 Task: Add the task  Create a new web application for tracking employee time and attendance to the section Agile Aviators in the project AgileCircle and add a Due Date to the respective task as 2024/02/09
Action: Mouse moved to (87, 383)
Screenshot: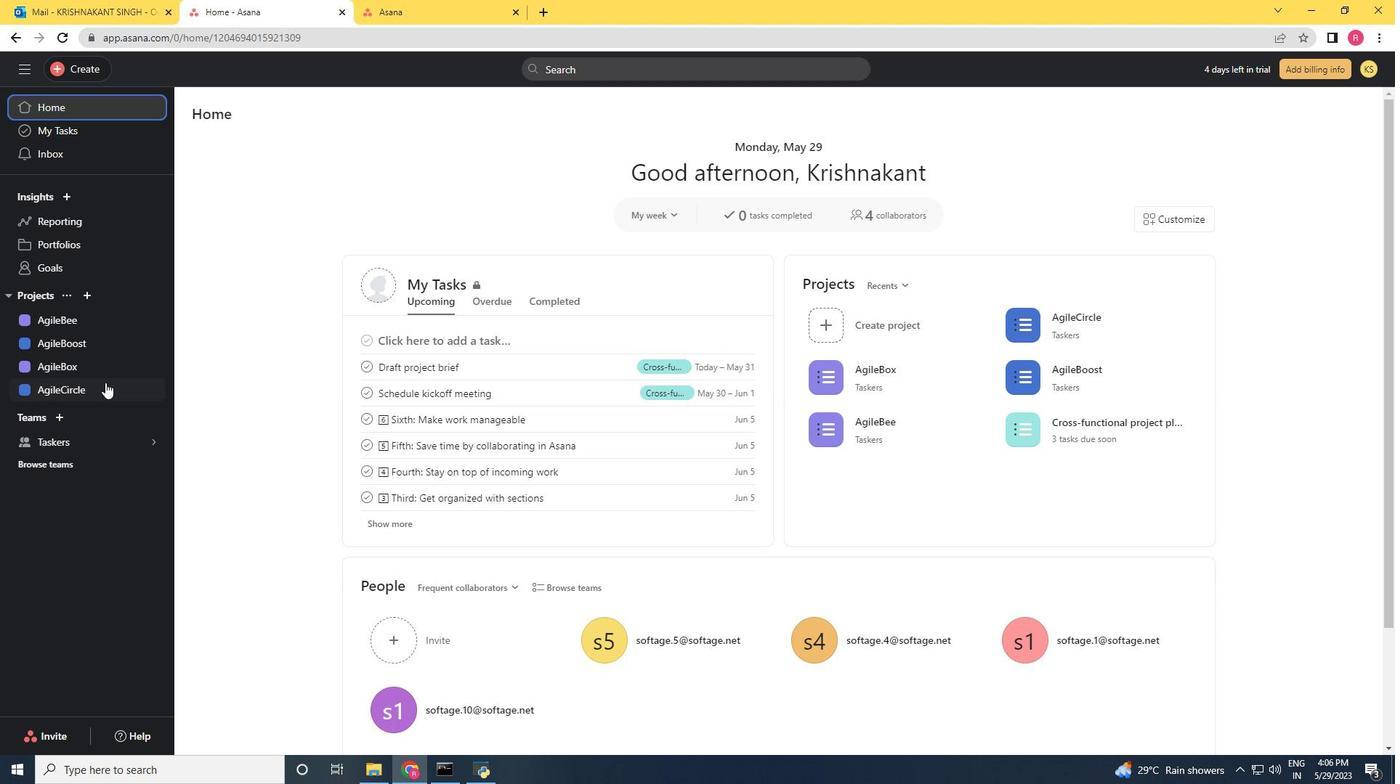 
Action: Mouse pressed left at (87, 383)
Screenshot: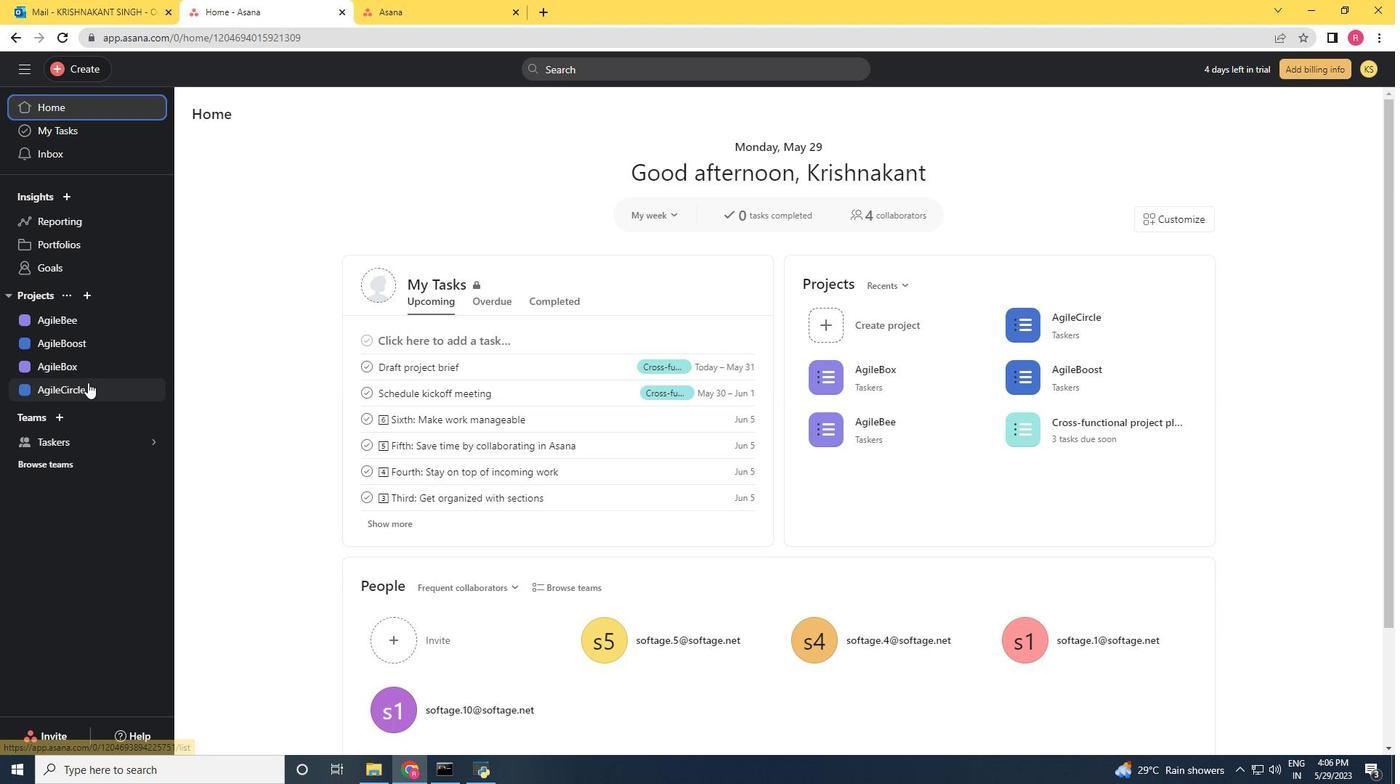 
Action: Mouse moved to (656, 550)
Screenshot: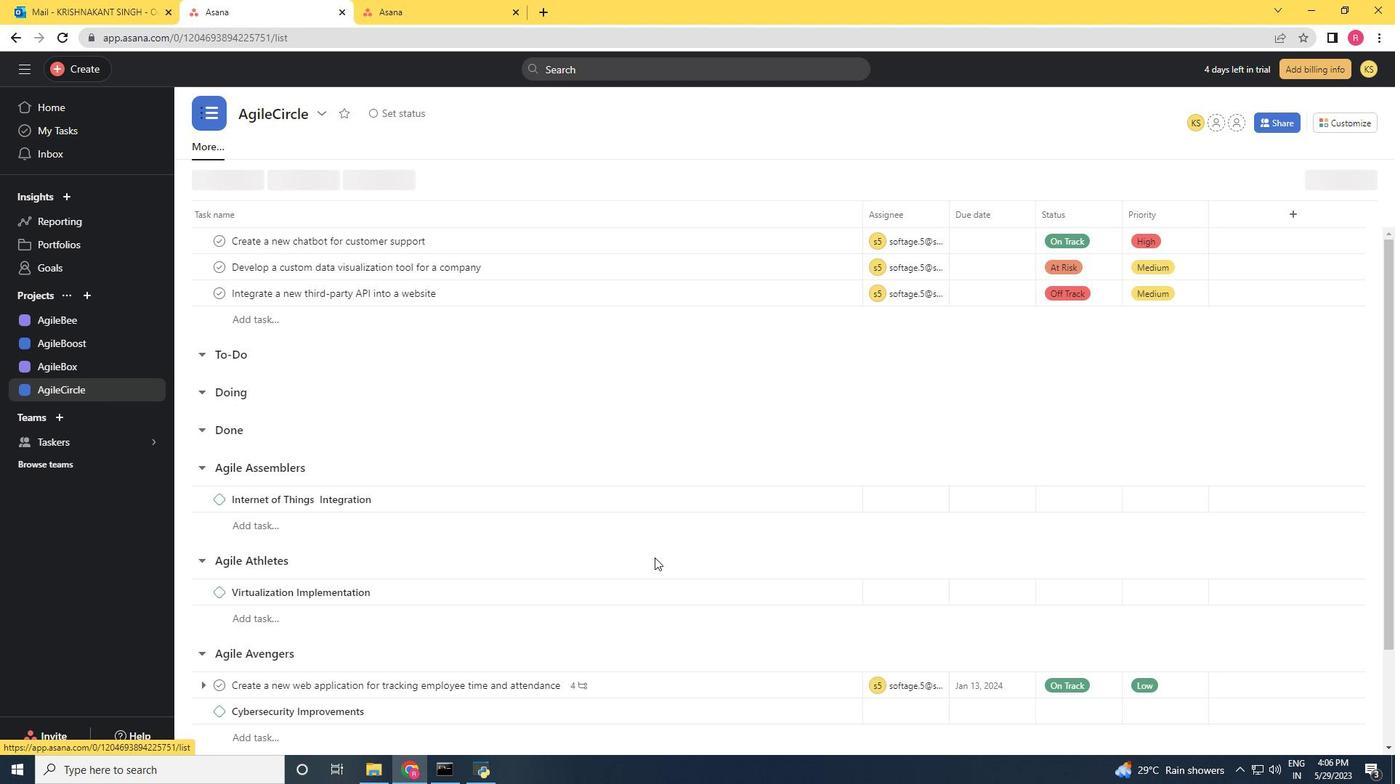 
Action: Mouse scrolled (656, 550) with delta (0, 0)
Screenshot: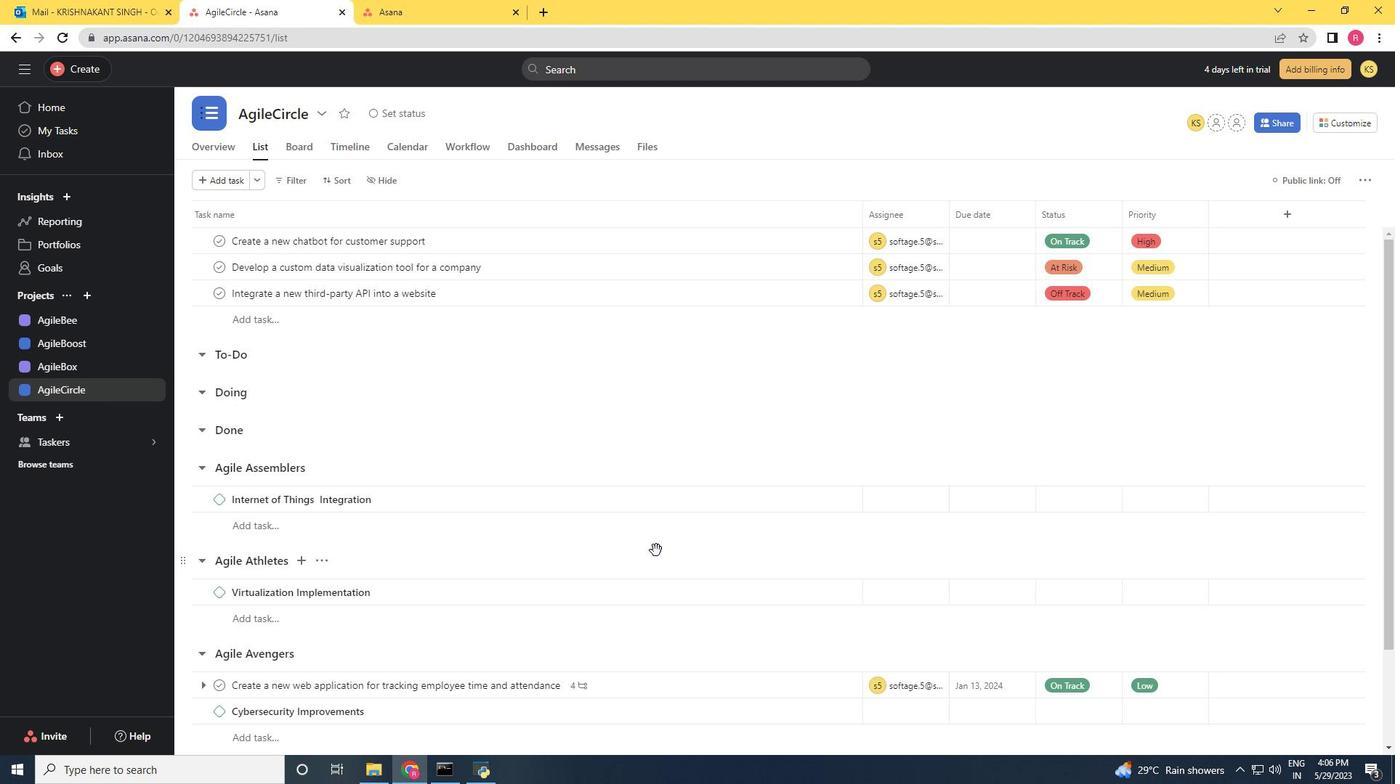 
Action: Mouse scrolled (656, 550) with delta (0, 0)
Screenshot: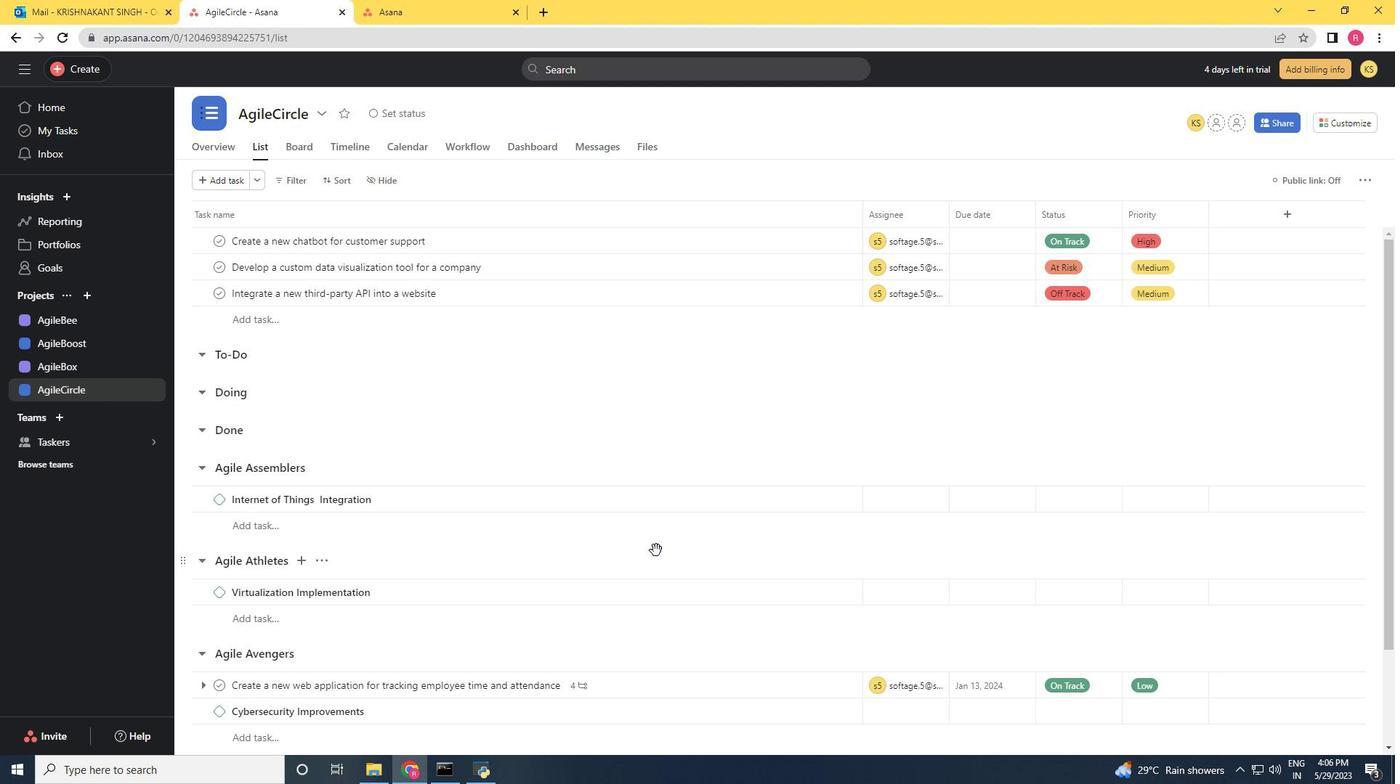 
Action: Mouse scrolled (656, 550) with delta (0, 0)
Screenshot: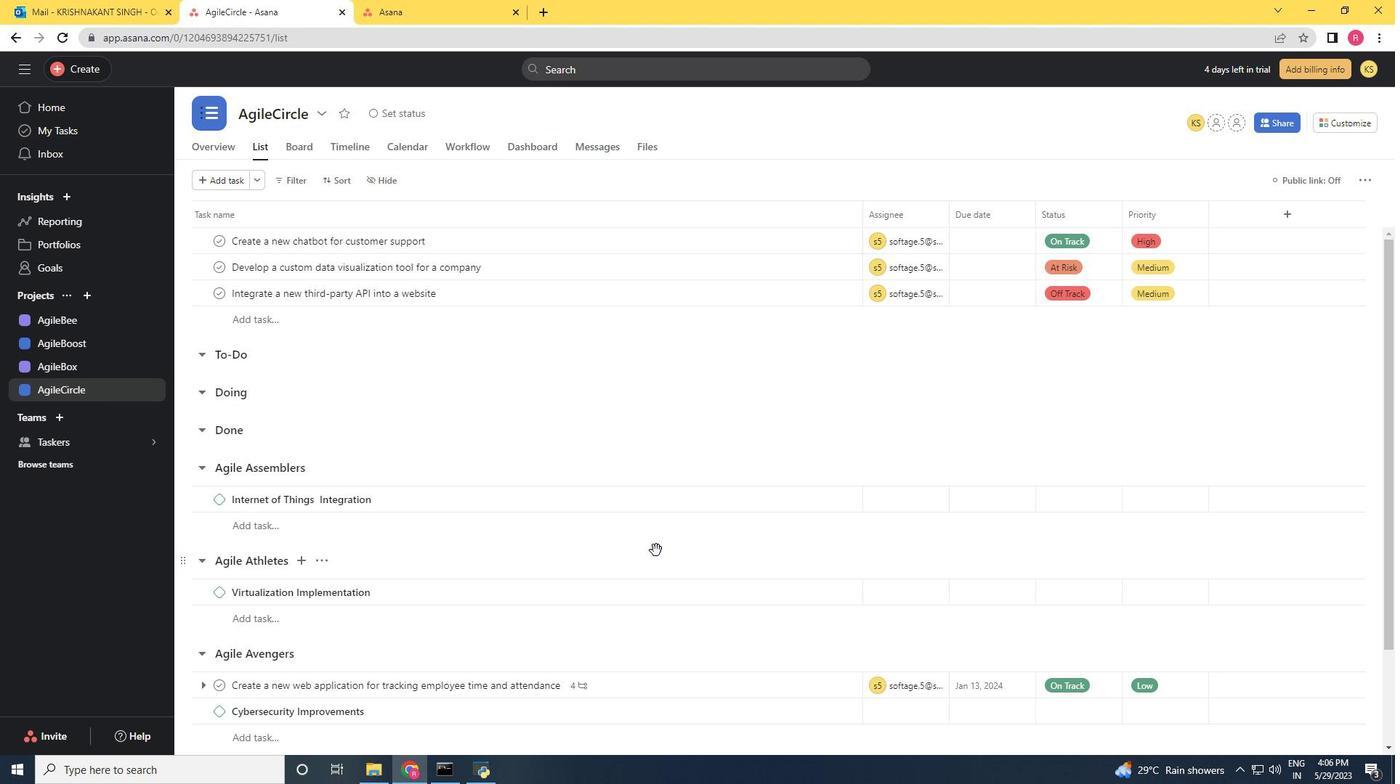 
Action: Mouse scrolled (656, 550) with delta (0, 0)
Screenshot: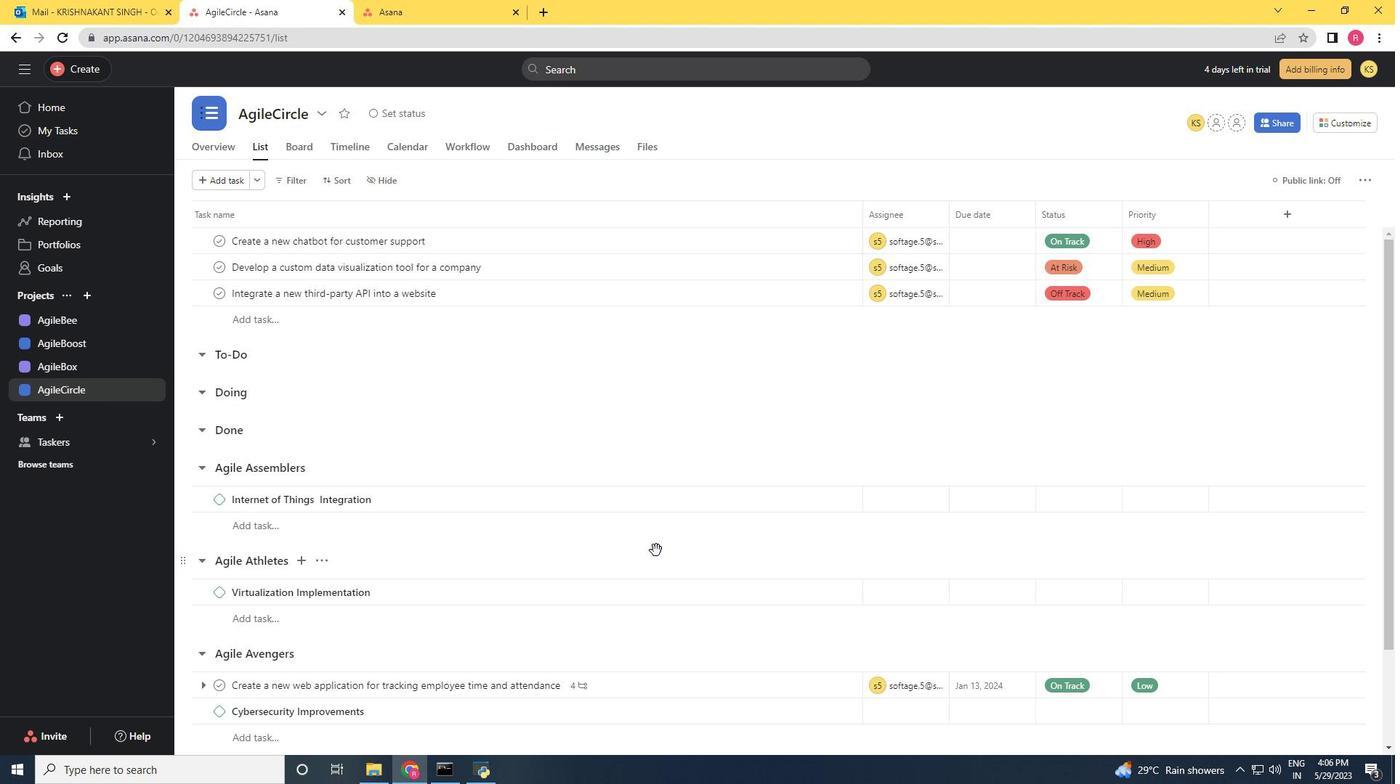 
Action: Mouse scrolled (656, 550) with delta (0, 0)
Screenshot: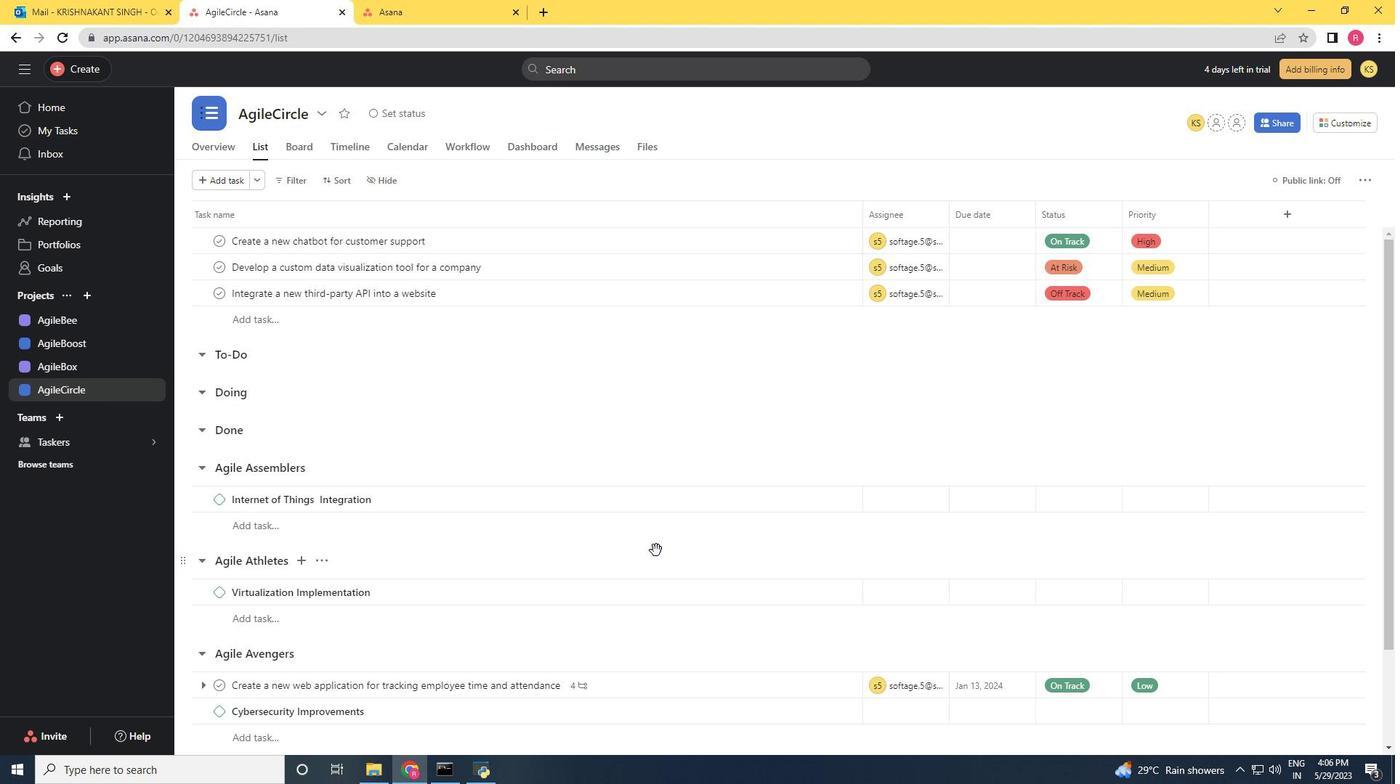 
Action: Mouse moved to (823, 571)
Screenshot: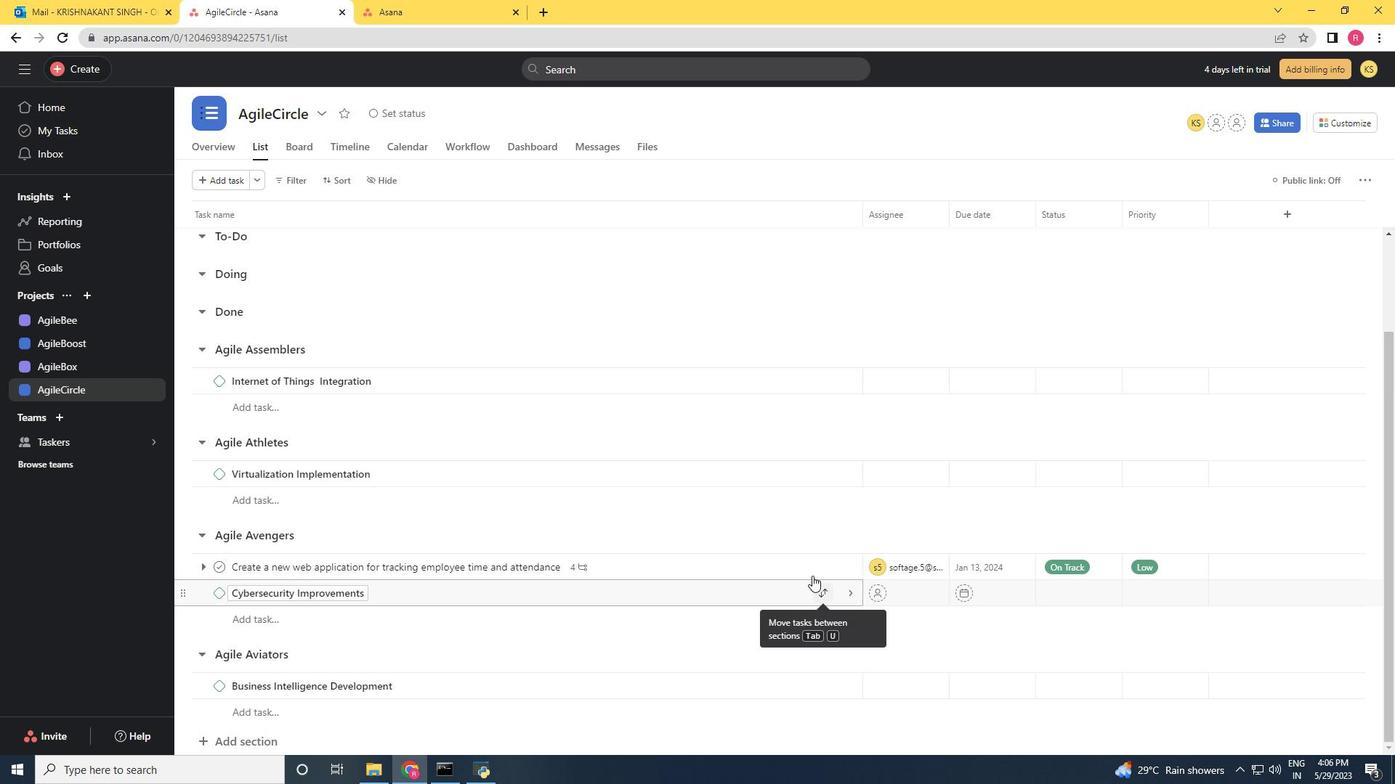 
Action: Mouse pressed left at (823, 571)
Screenshot: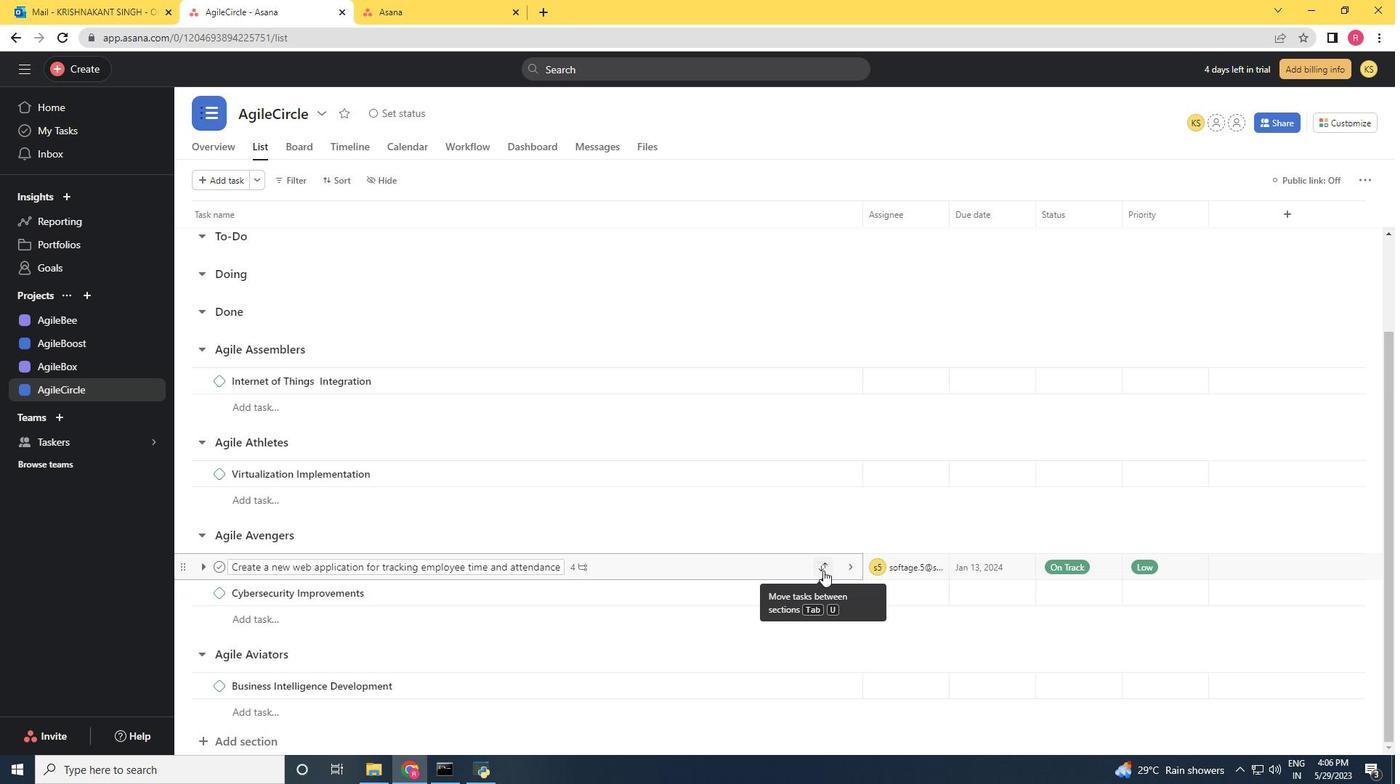 
Action: Mouse moved to (790, 543)
Screenshot: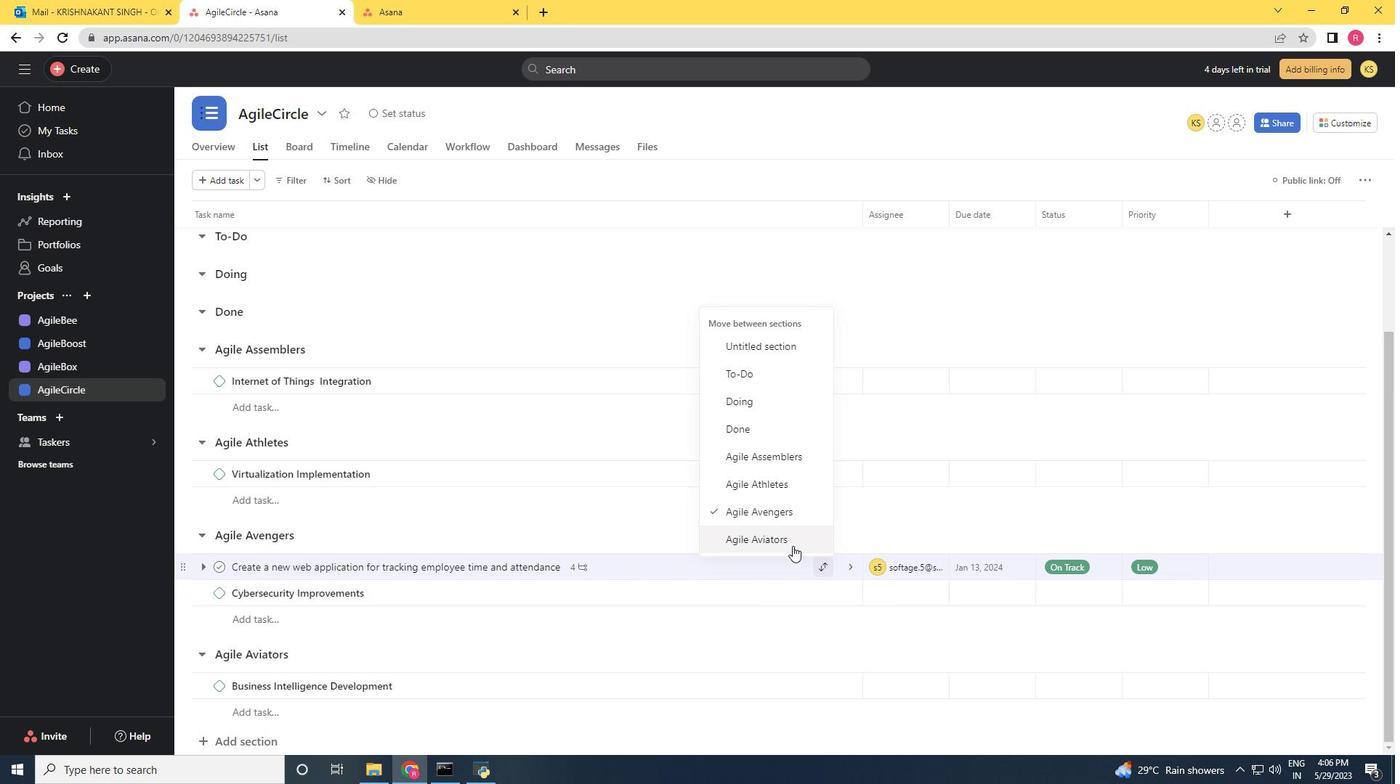 
Action: Mouse pressed left at (790, 543)
Screenshot: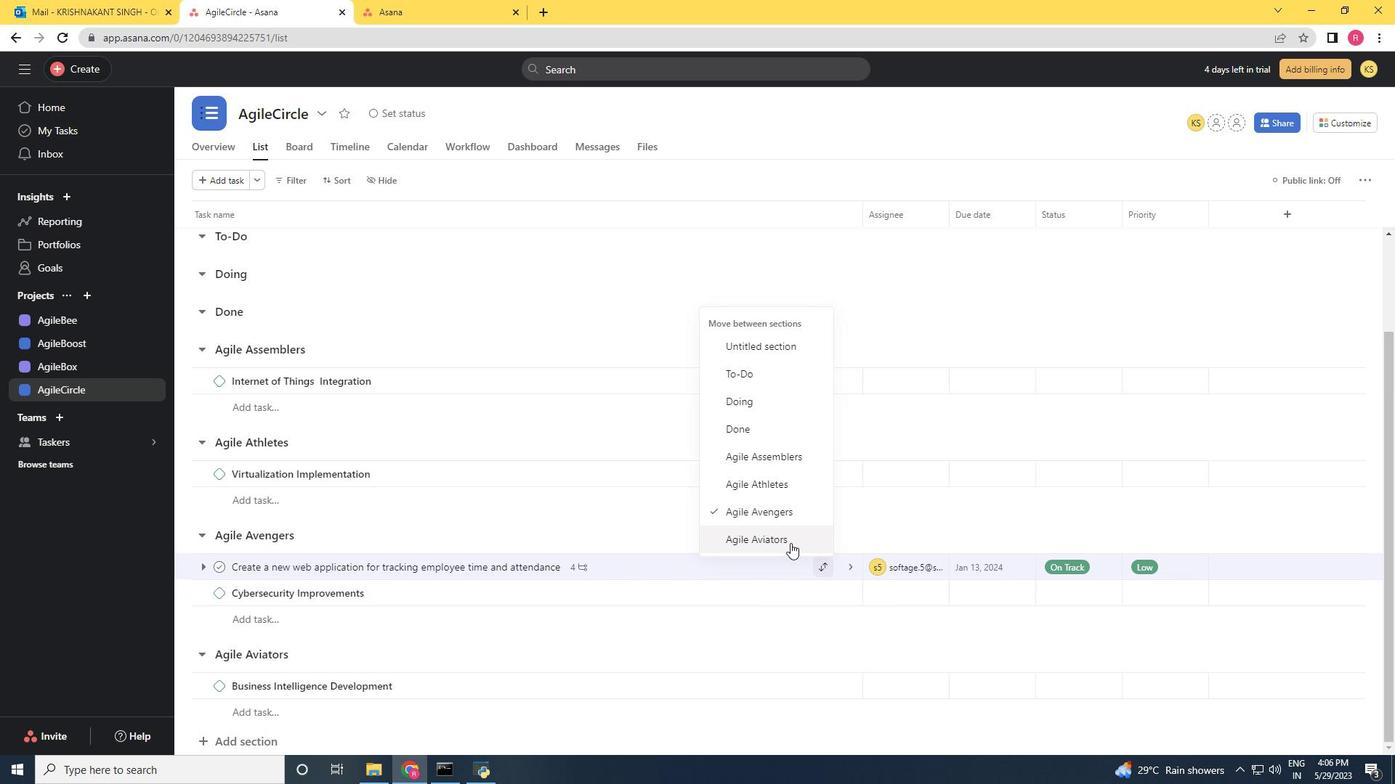 
Action: Mouse moved to (795, 655)
Screenshot: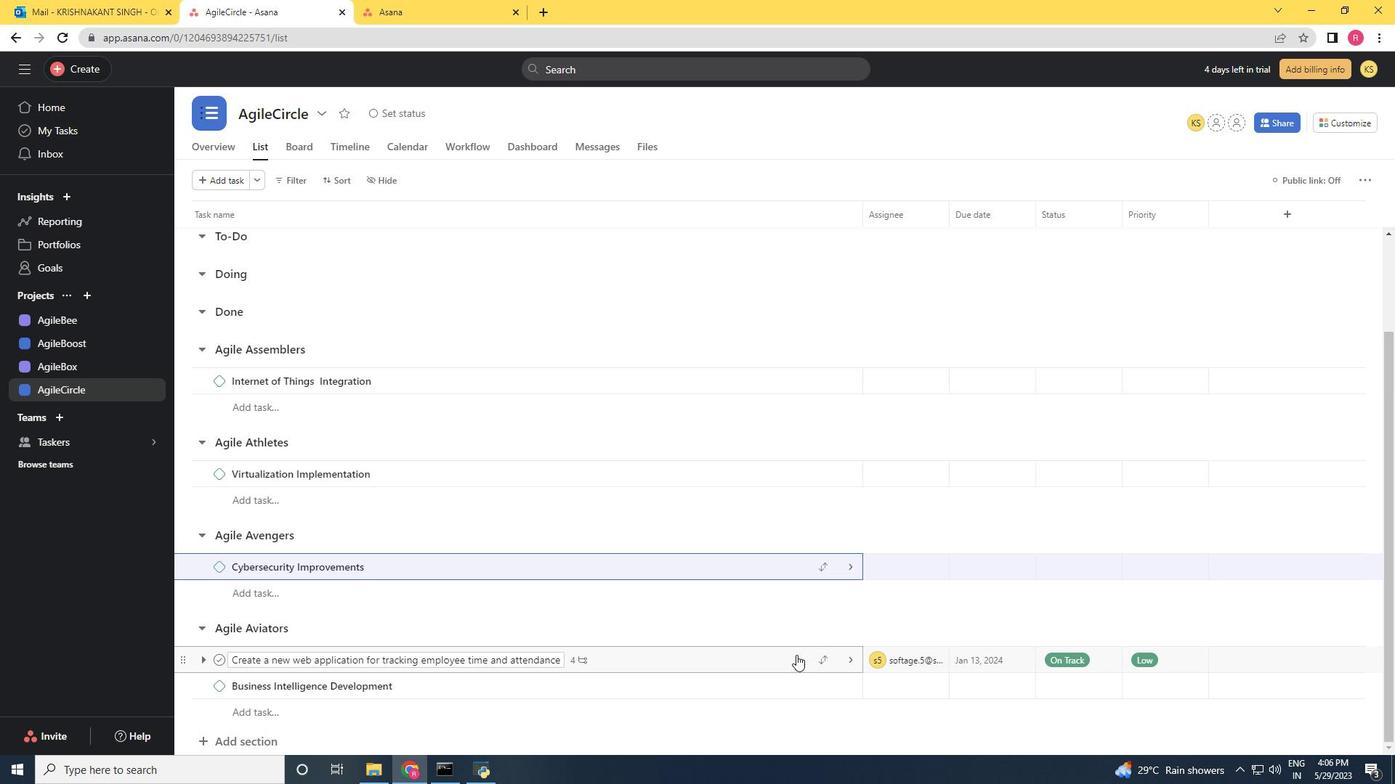
Action: Mouse pressed left at (795, 655)
Screenshot: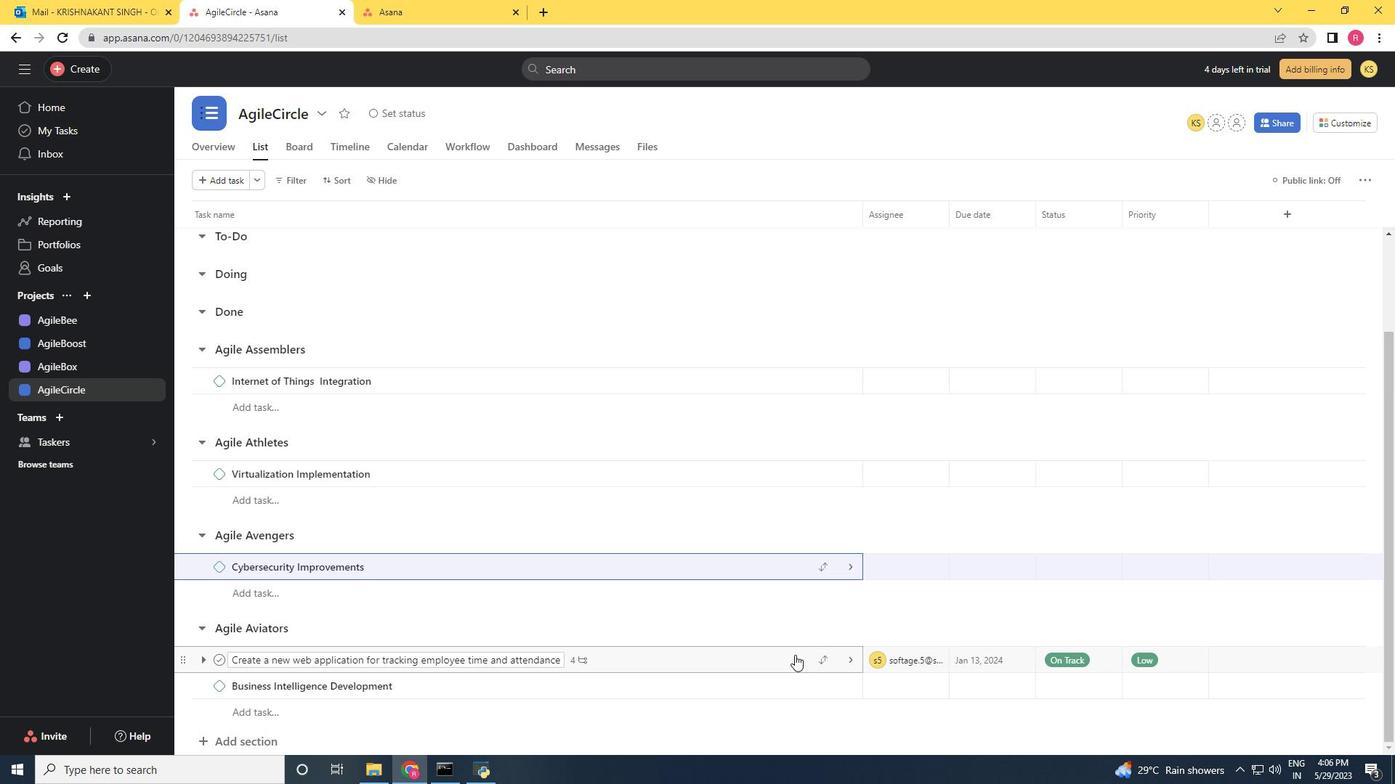 
Action: Mouse moved to (1096, 313)
Screenshot: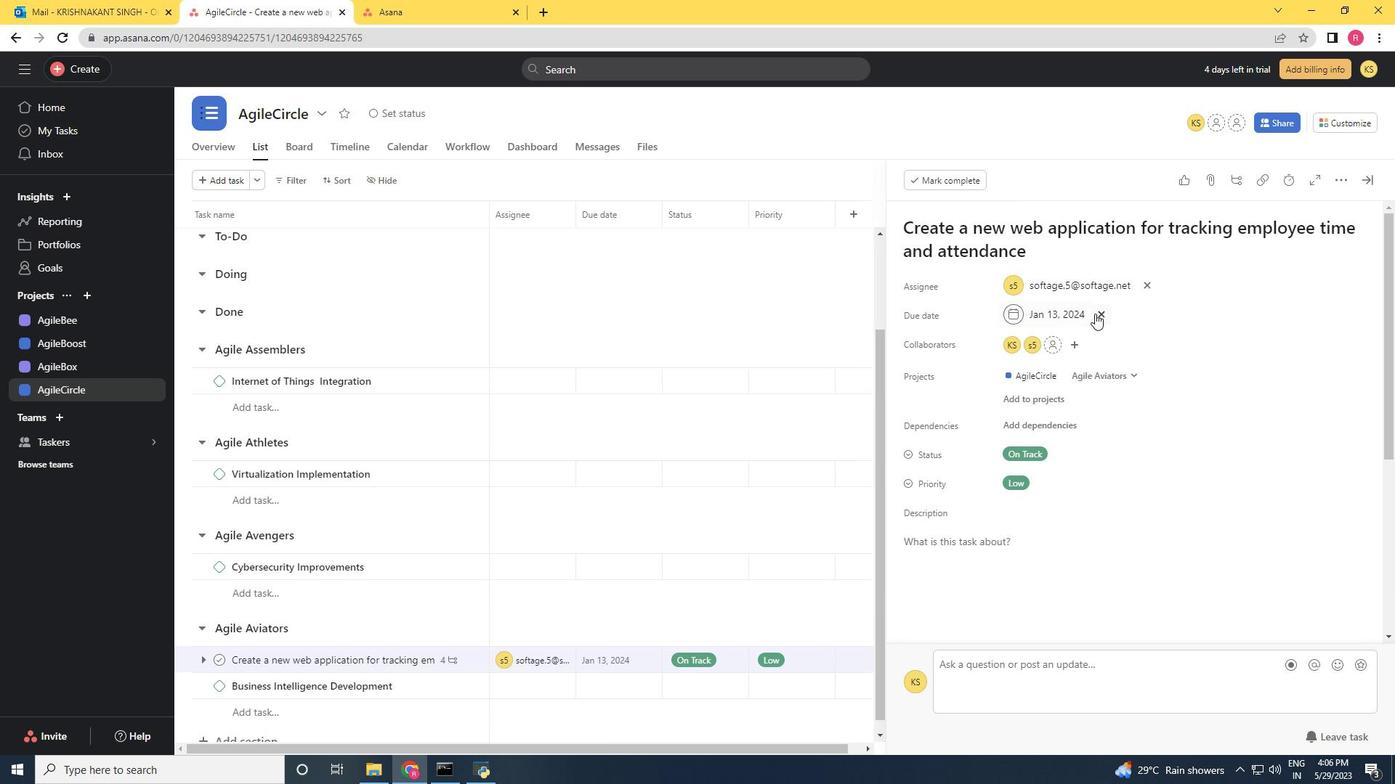 
Action: Mouse pressed left at (1096, 313)
Screenshot: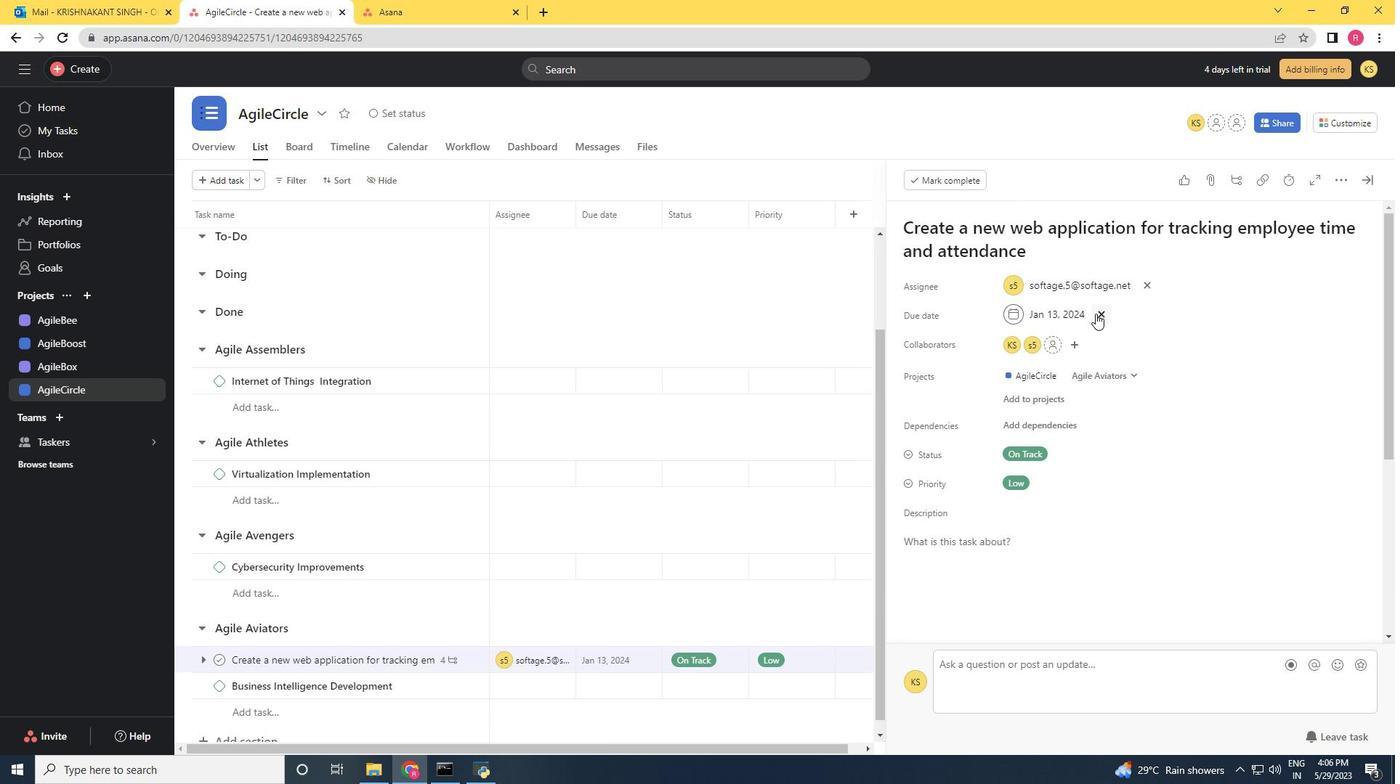 
Action: Mouse moved to (1032, 313)
Screenshot: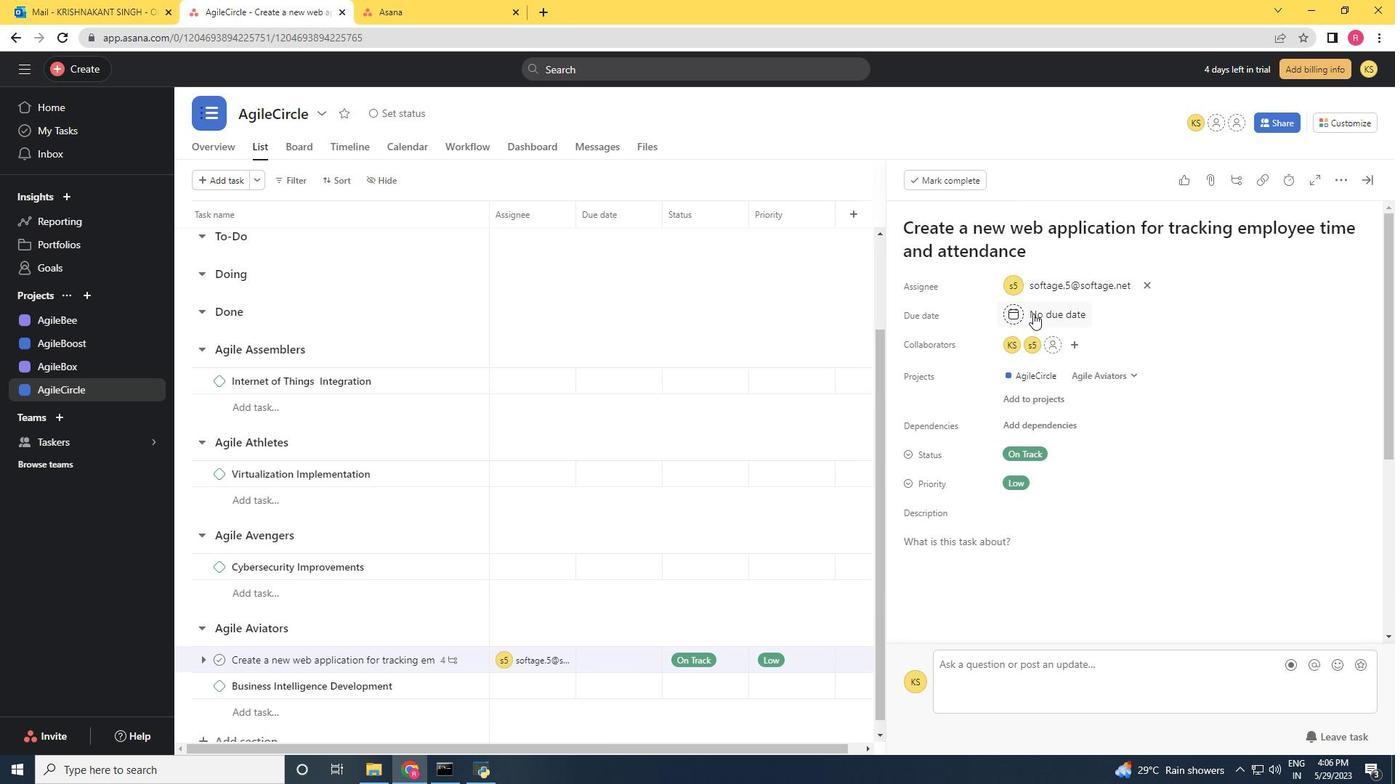 
Action: Mouse pressed left at (1032, 313)
Screenshot: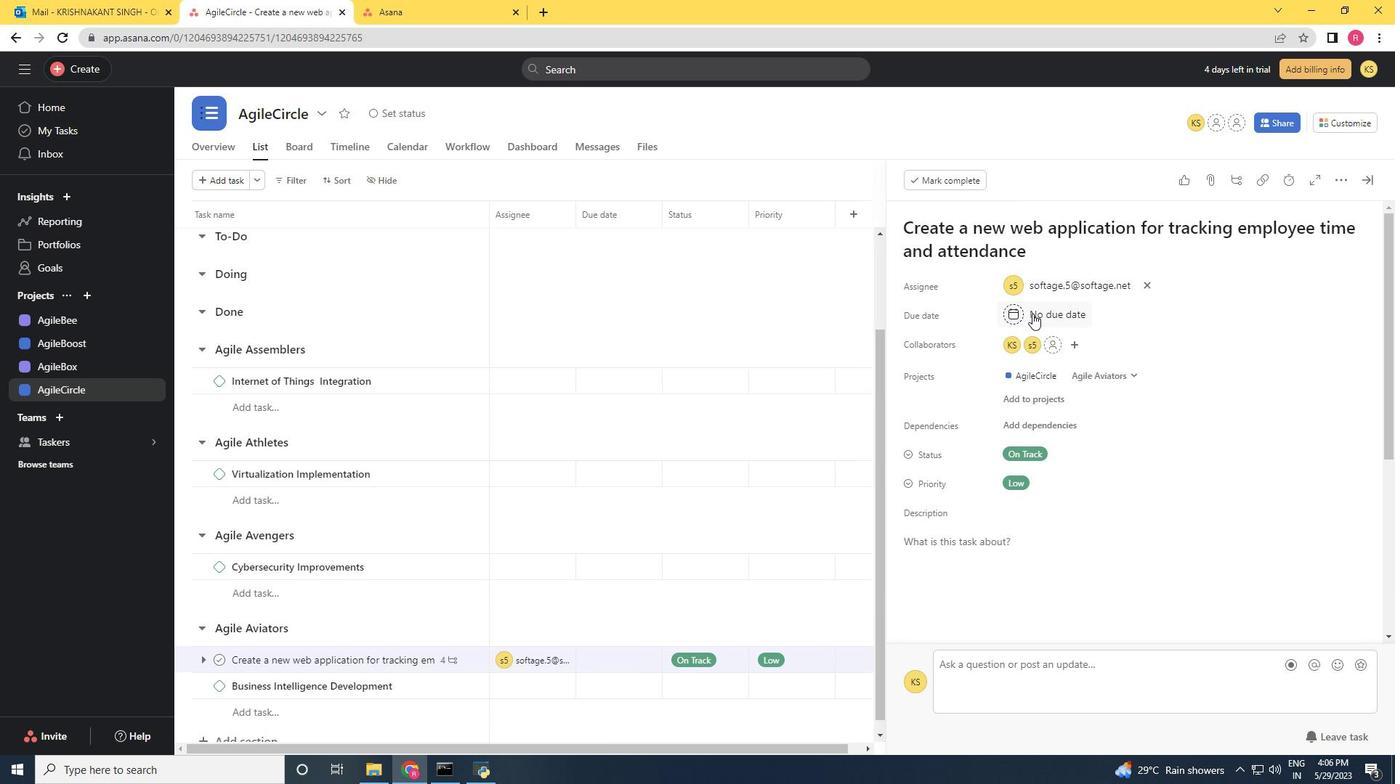 
Action: Mouse moved to (1175, 388)
Screenshot: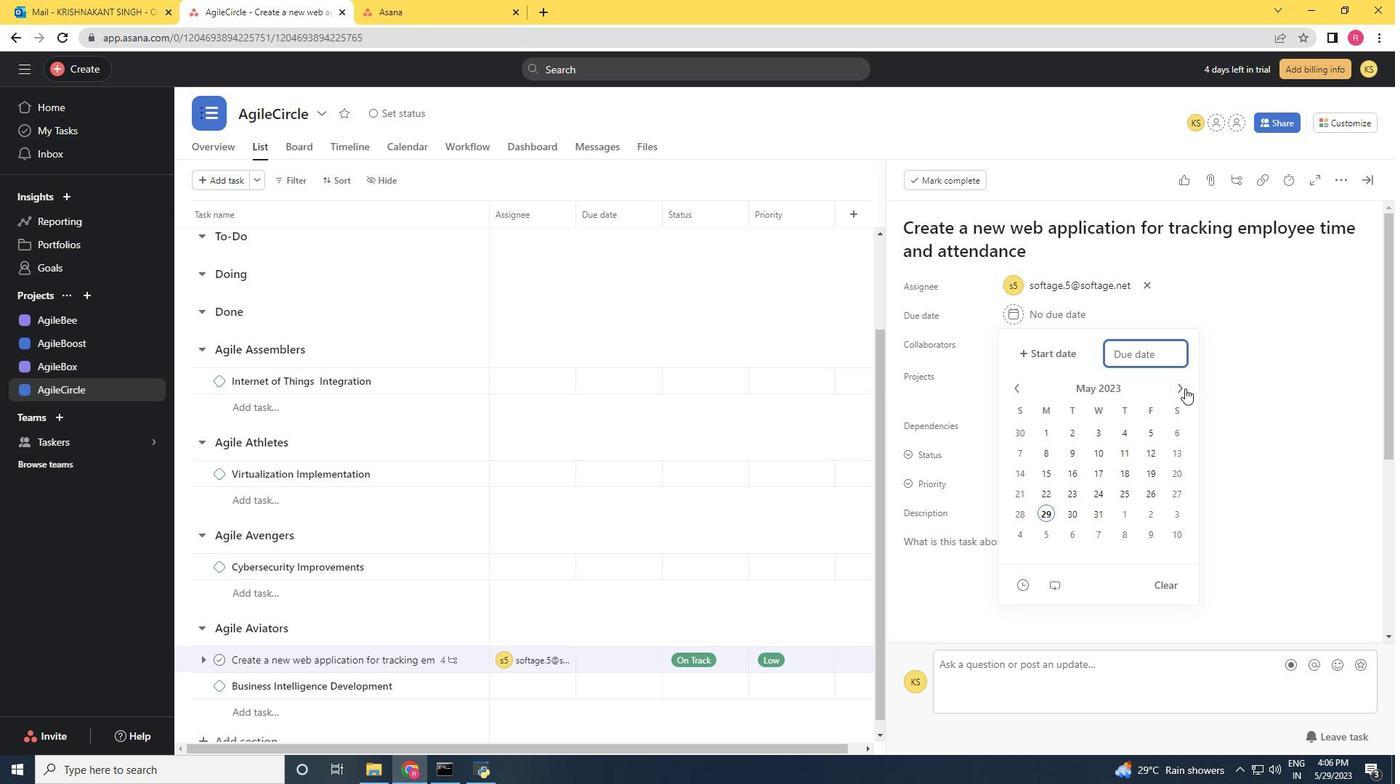 
Action: Mouse pressed left at (1175, 388)
Screenshot: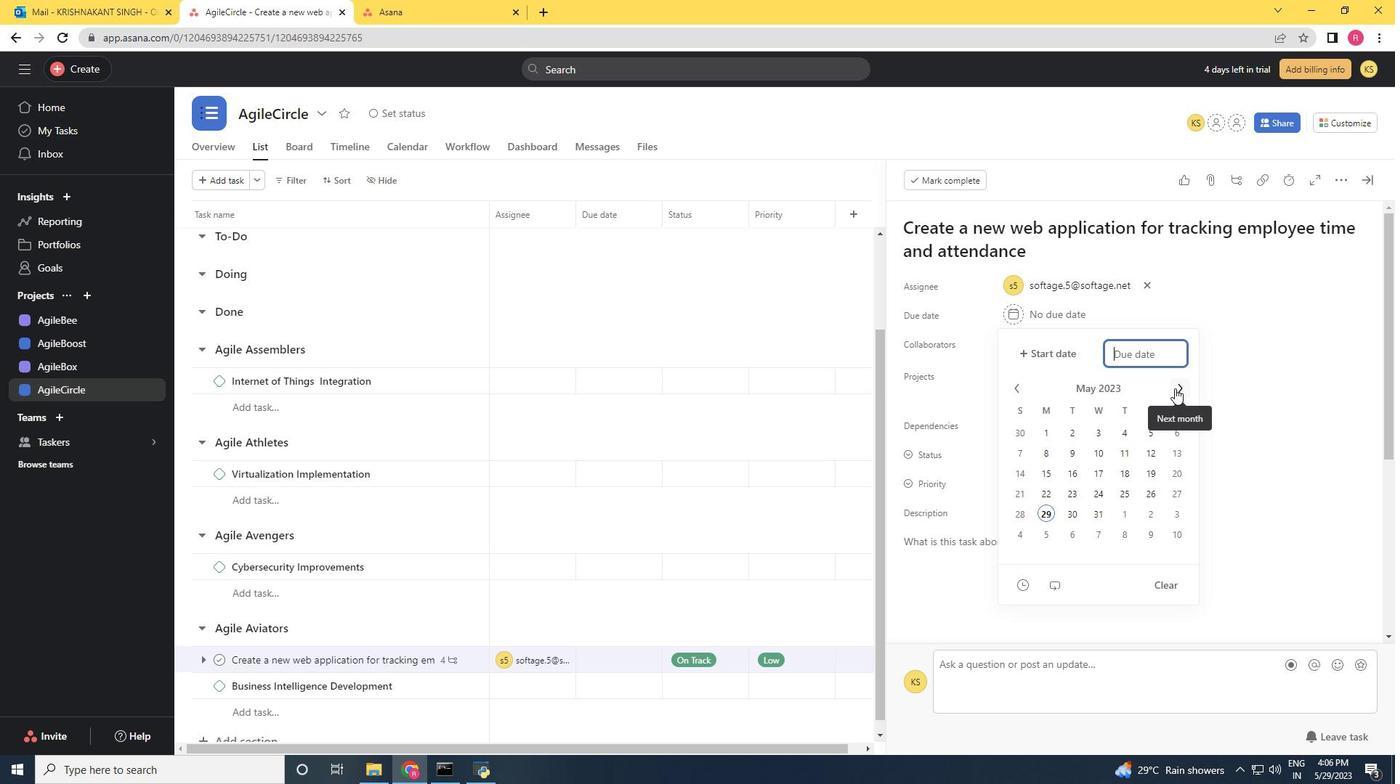 
Action: Mouse pressed left at (1175, 388)
Screenshot: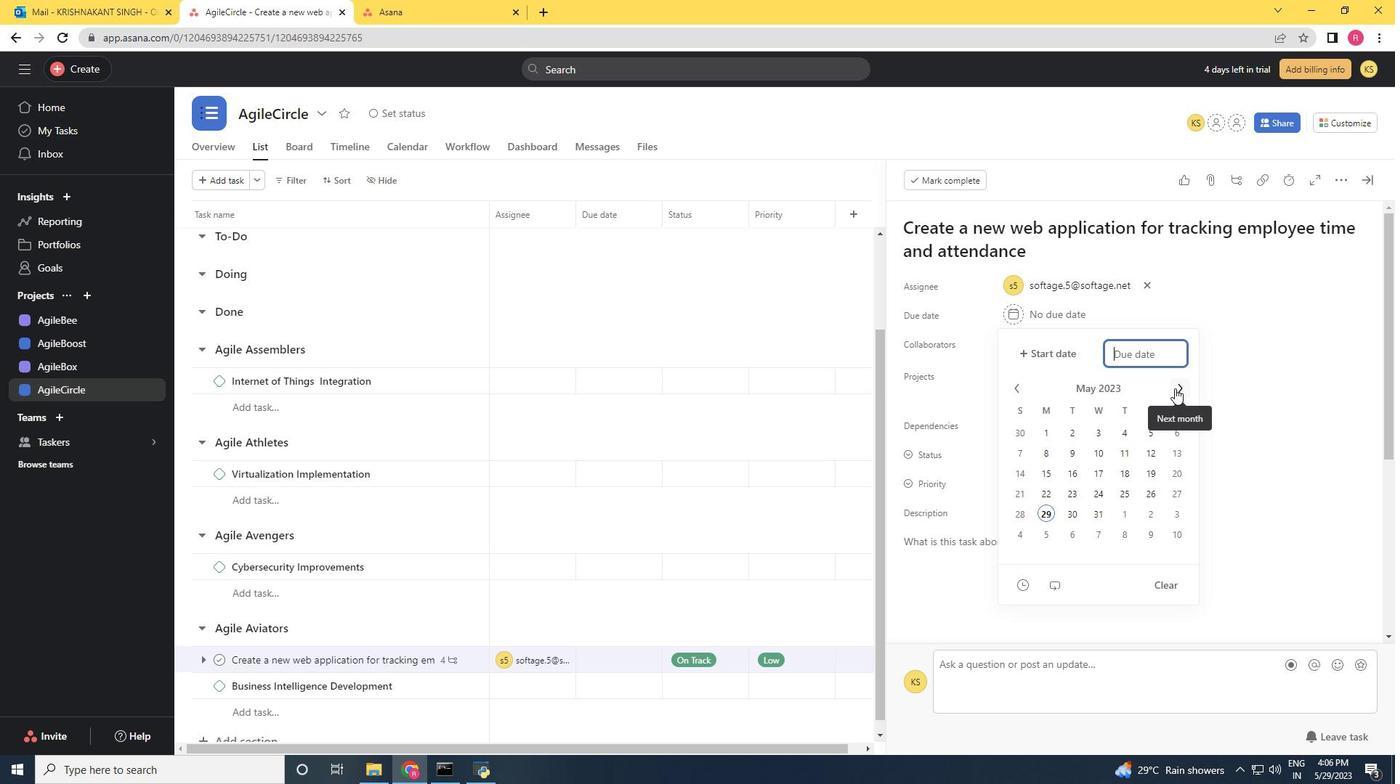 
Action: Mouse pressed left at (1175, 388)
Screenshot: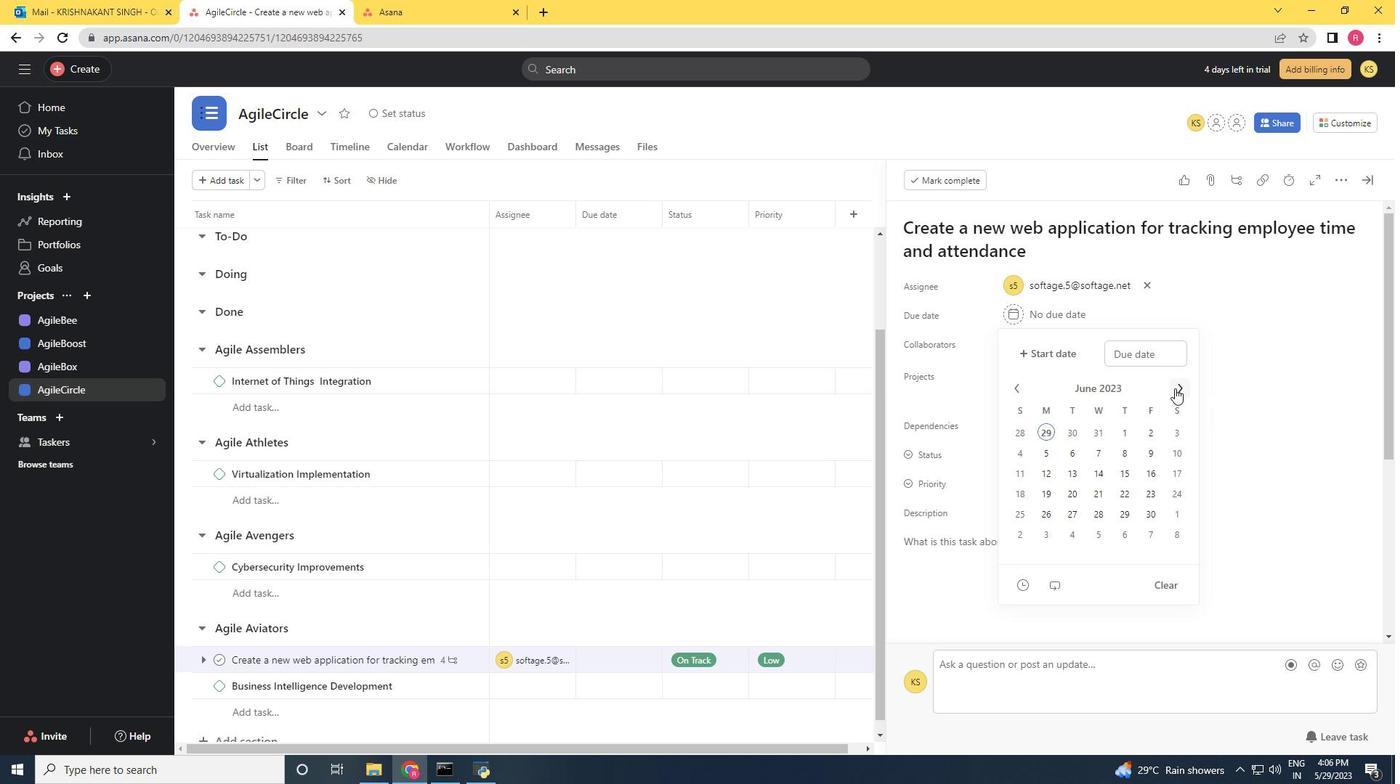 
Action: Mouse pressed left at (1175, 388)
Screenshot: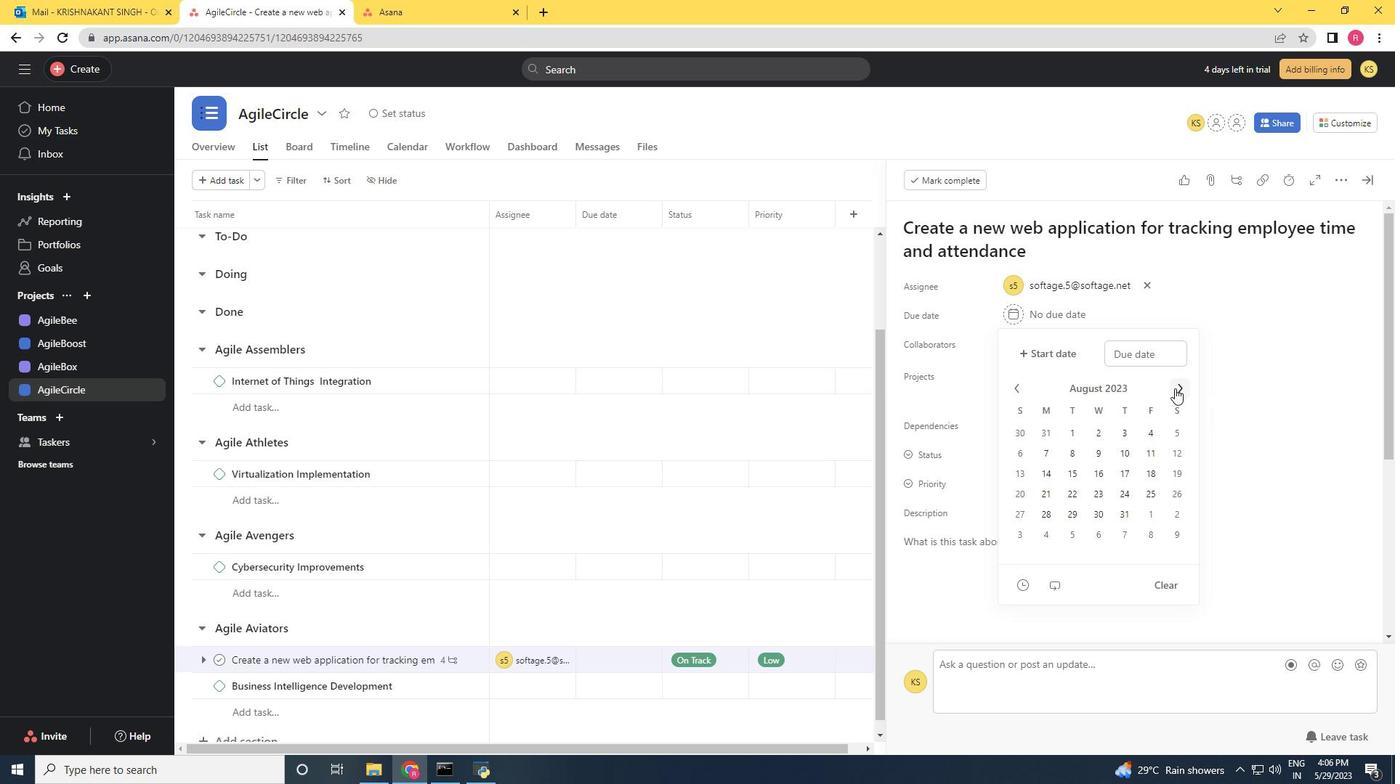 
Action: Mouse pressed left at (1175, 388)
Screenshot: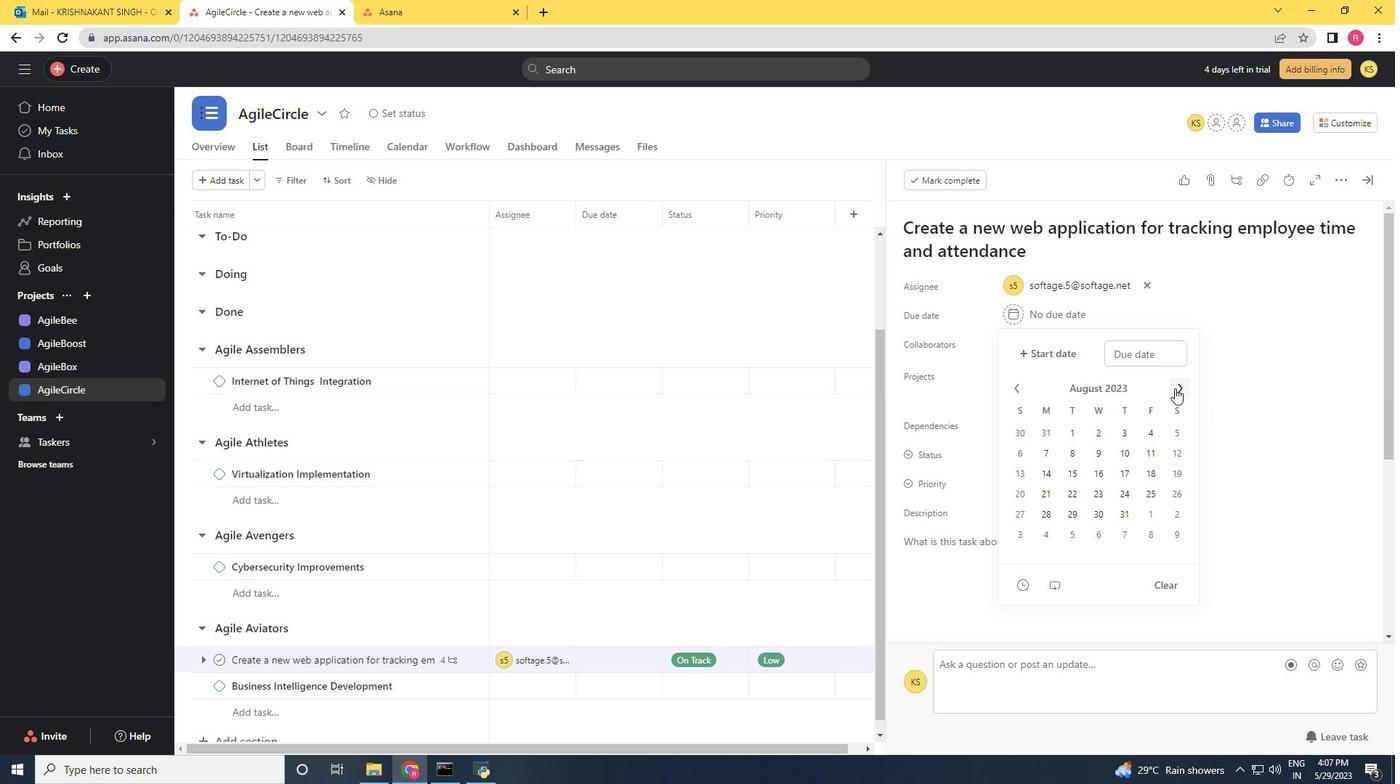 
Action: Mouse pressed left at (1175, 388)
Screenshot: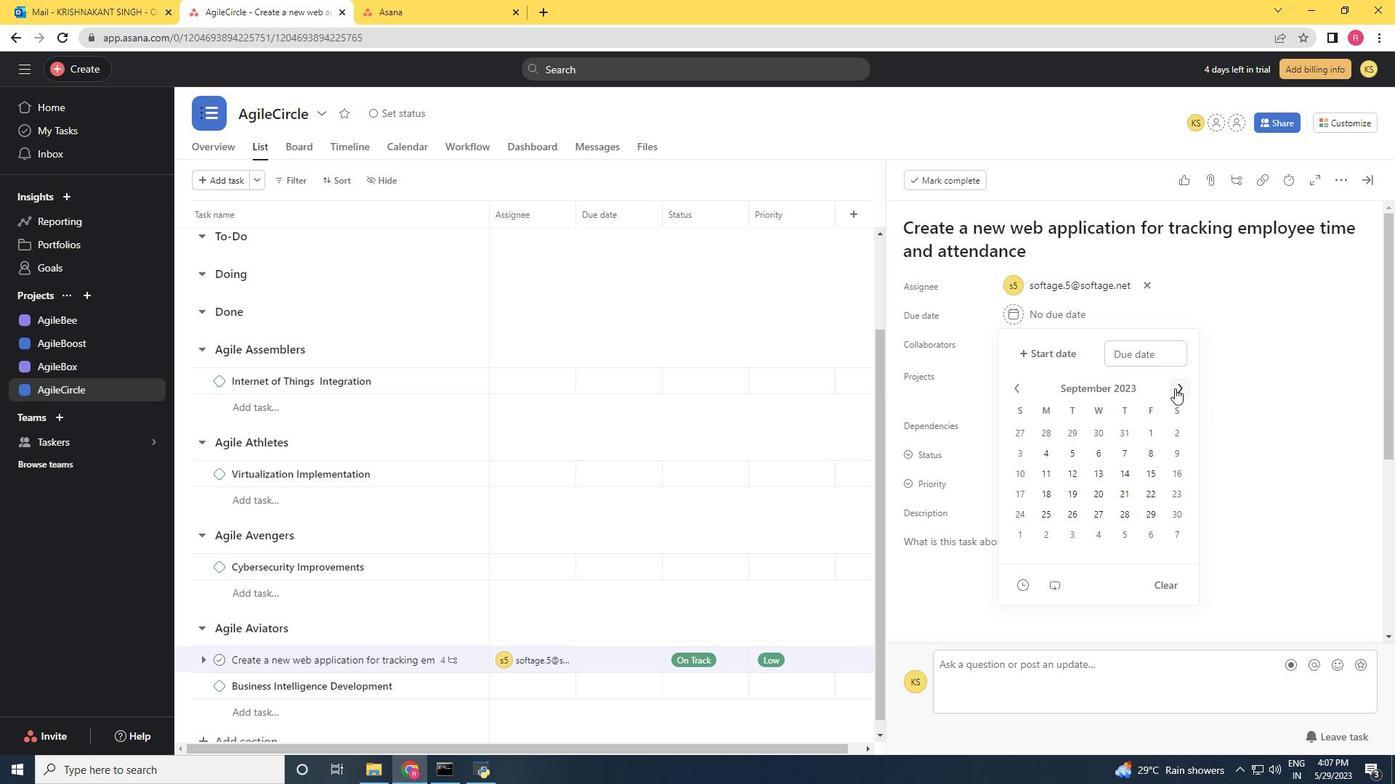 
Action: Mouse pressed left at (1175, 388)
Screenshot: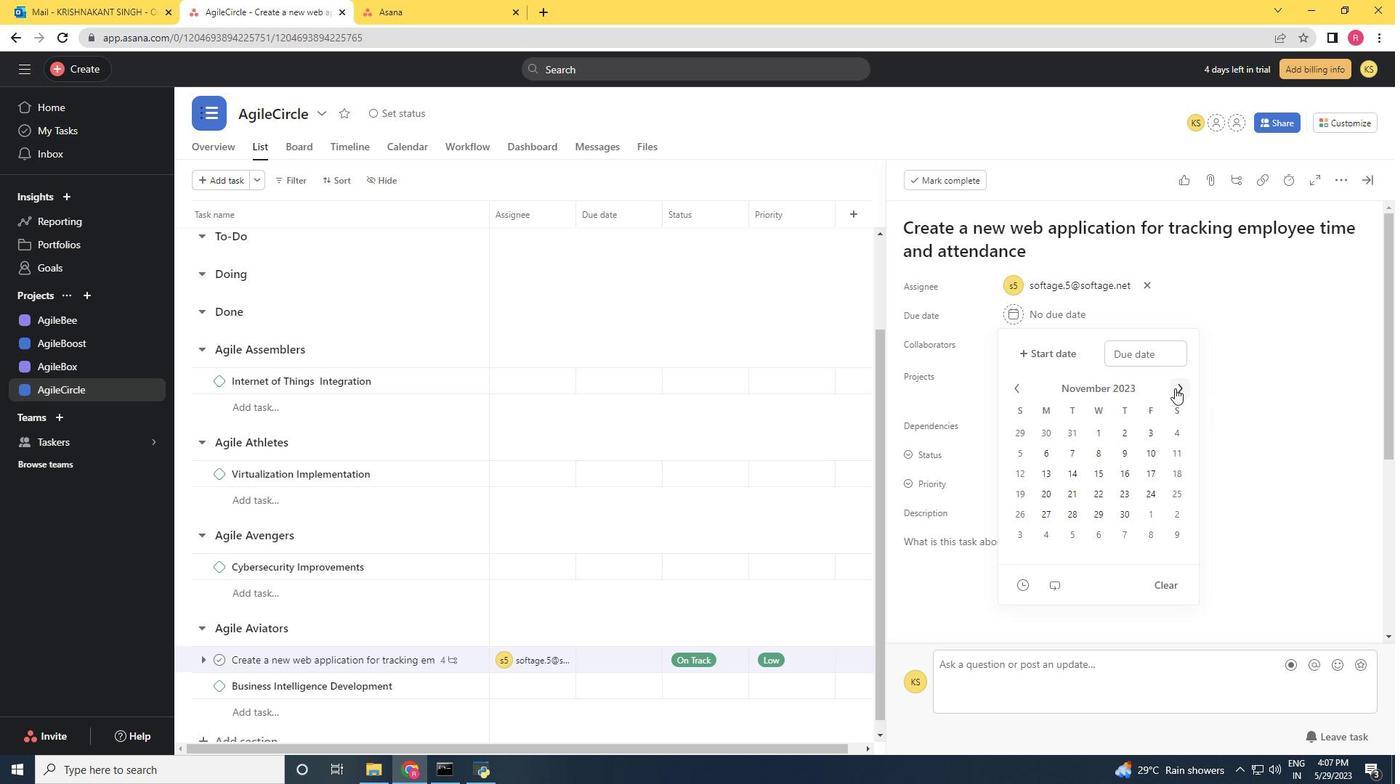 
Action: Mouse pressed left at (1175, 388)
Screenshot: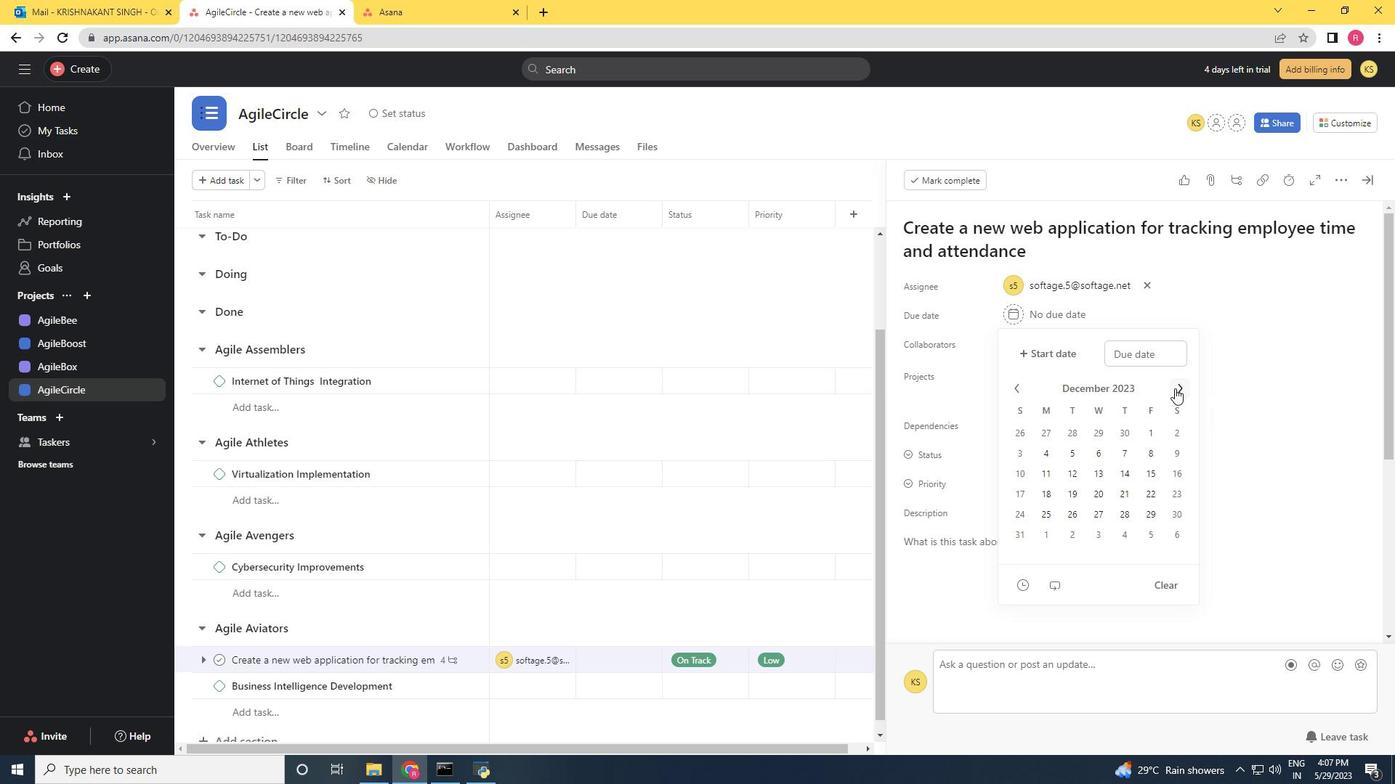 
Action: Mouse pressed left at (1175, 388)
Screenshot: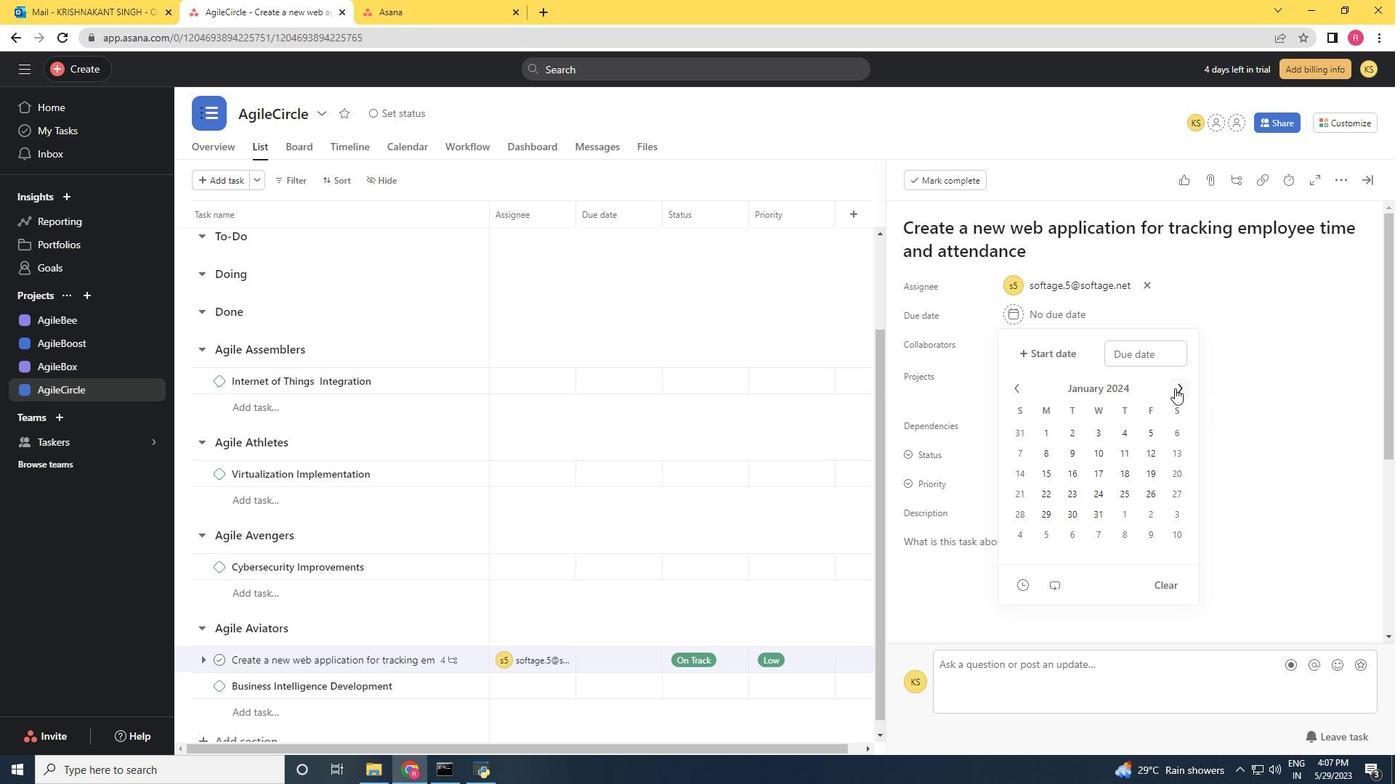 
Action: Mouse pressed left at (1175, 388)
Screenshot: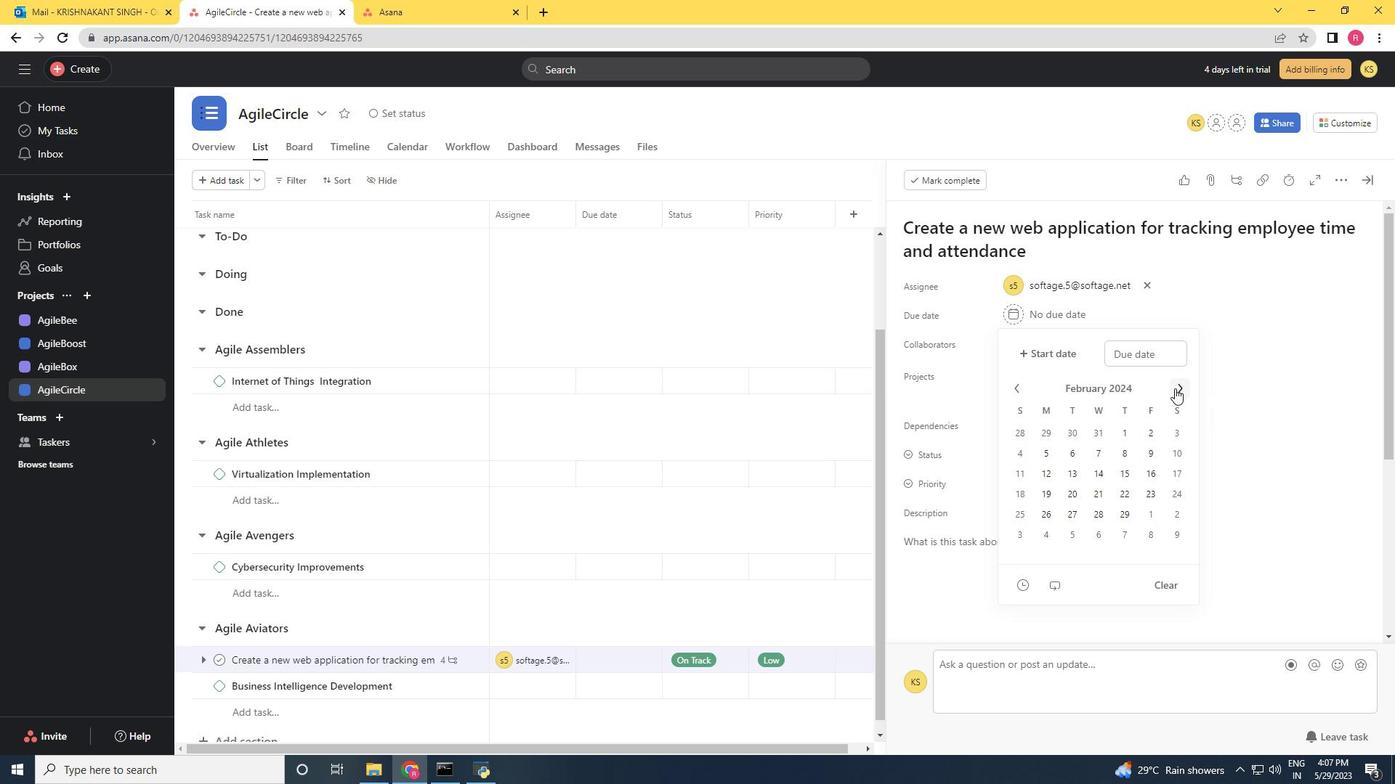 
Action: Mouse moved to (1018, 388)
Screenshot: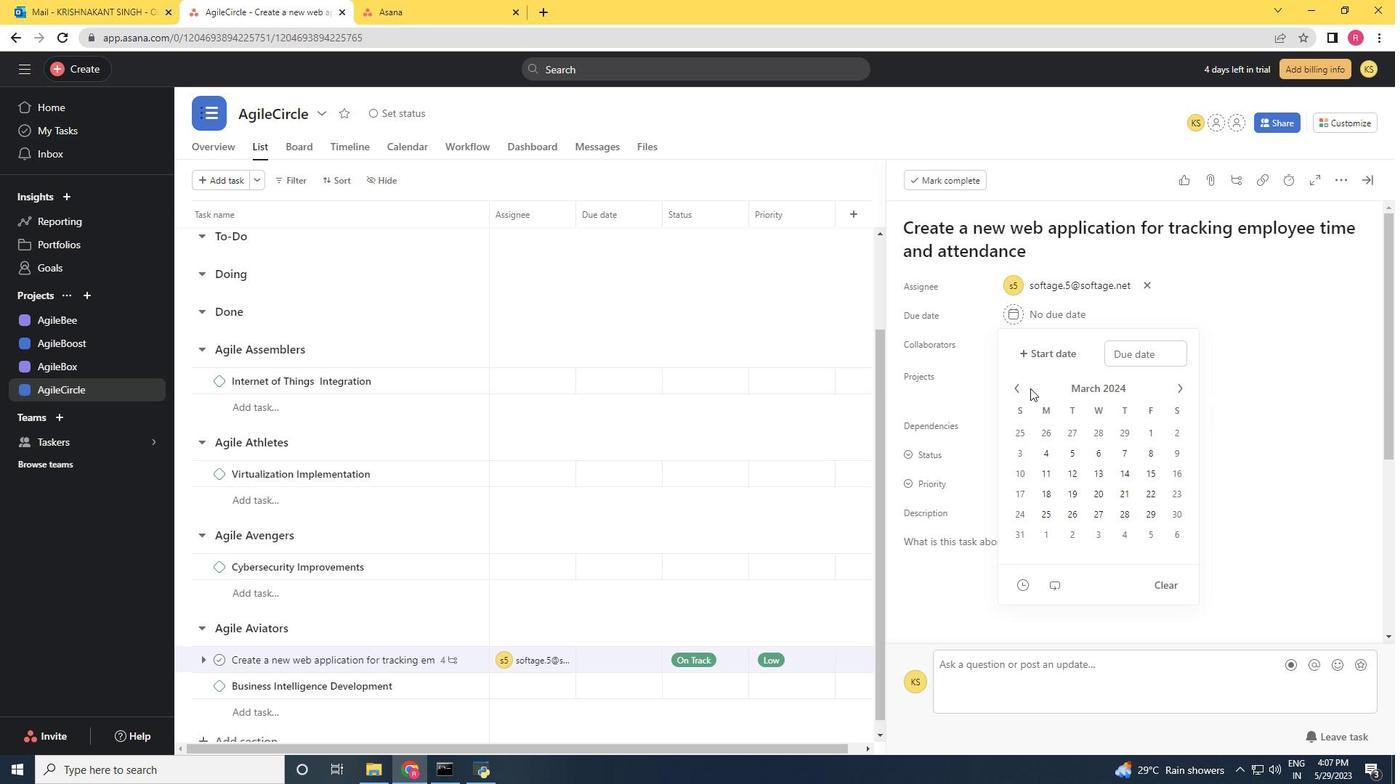 
Action: Mouse pressed left at (1018, 388)
Screenshot: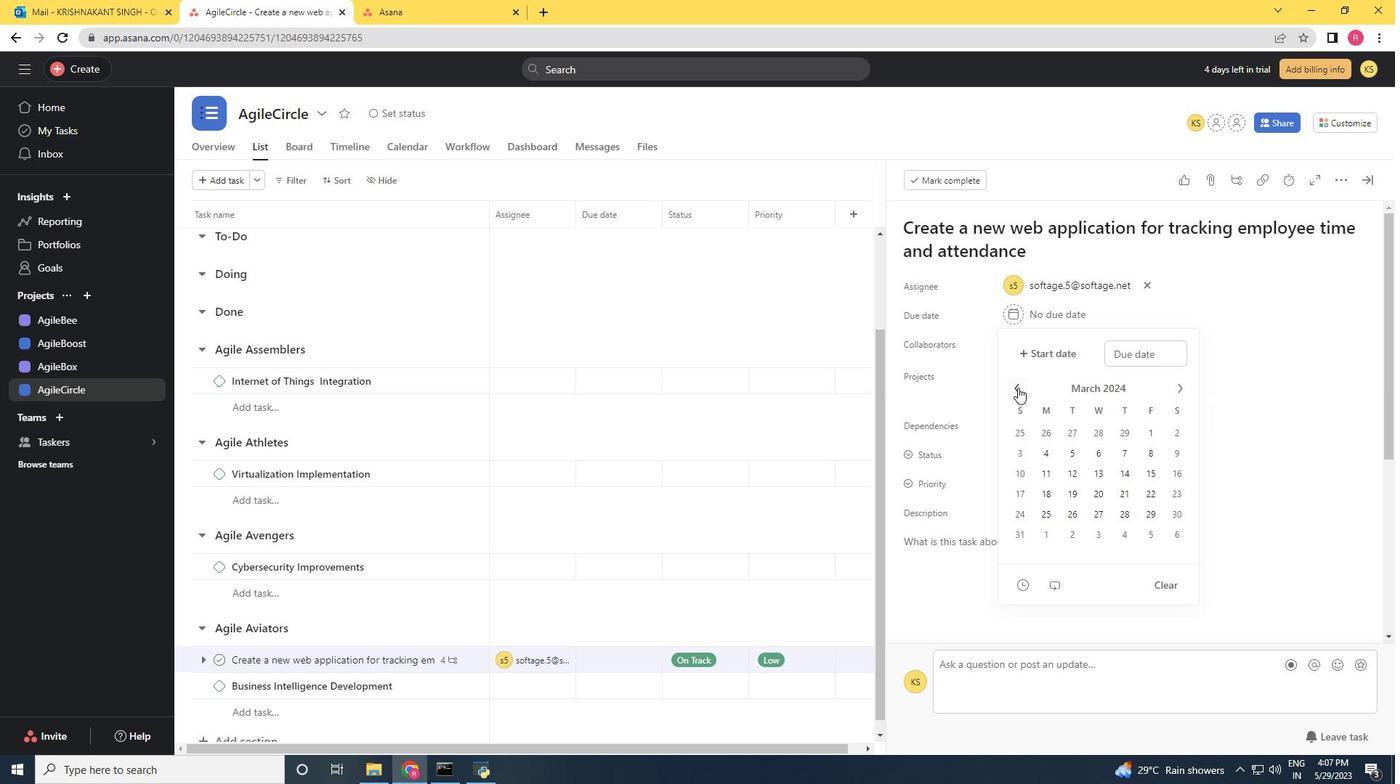 
Action: Mouse moved to (1159, 457)
Screenshot: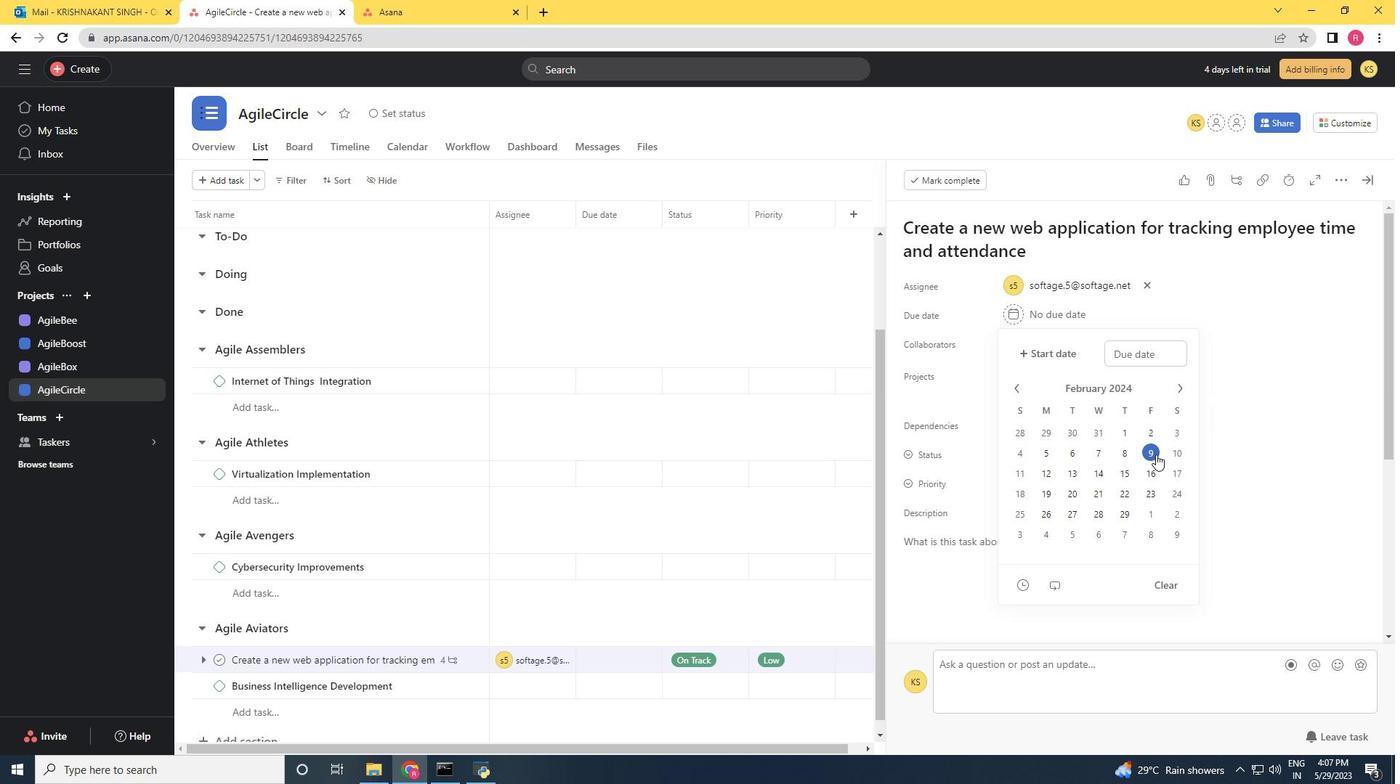 
Action: Mouse pressed left at (1159, 457)
Screenshot: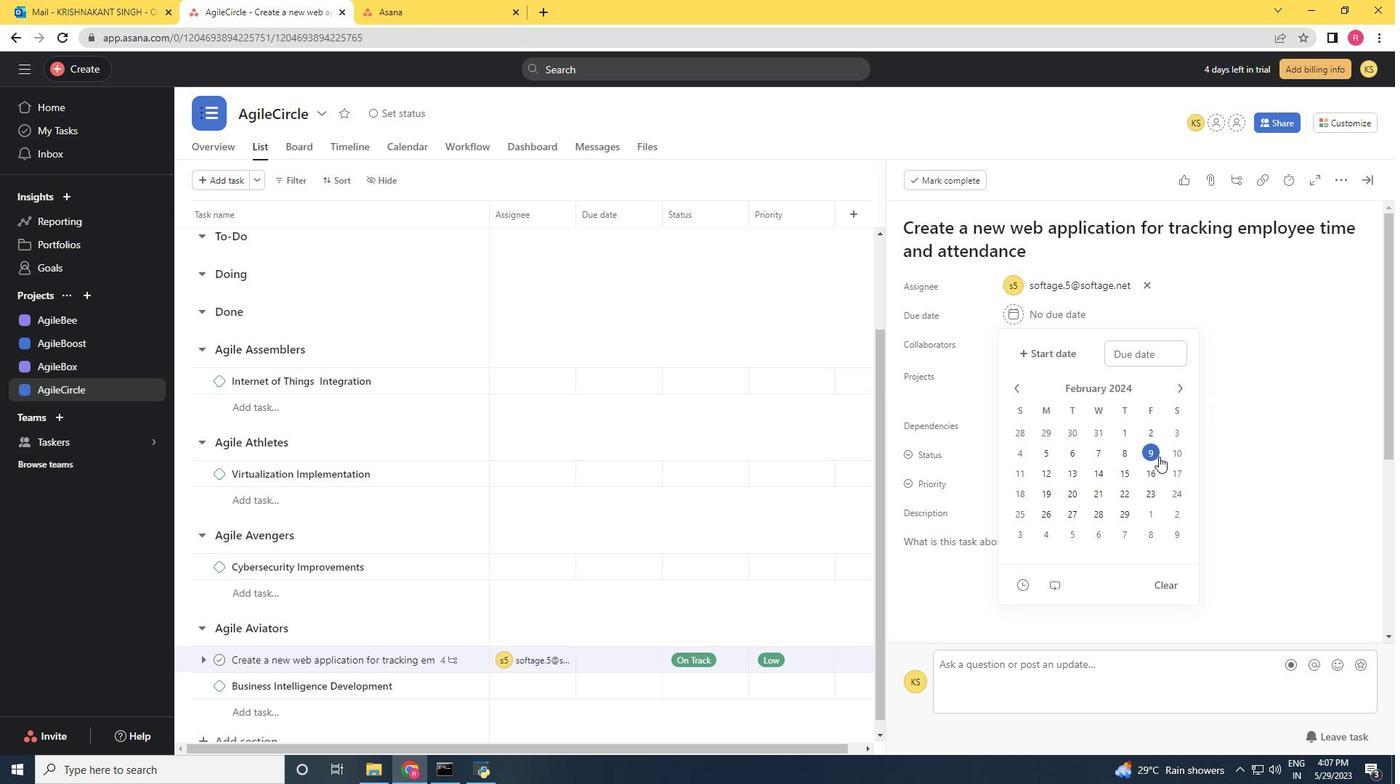 
Action: Mouse moved to (1354, 428)
Screenshot: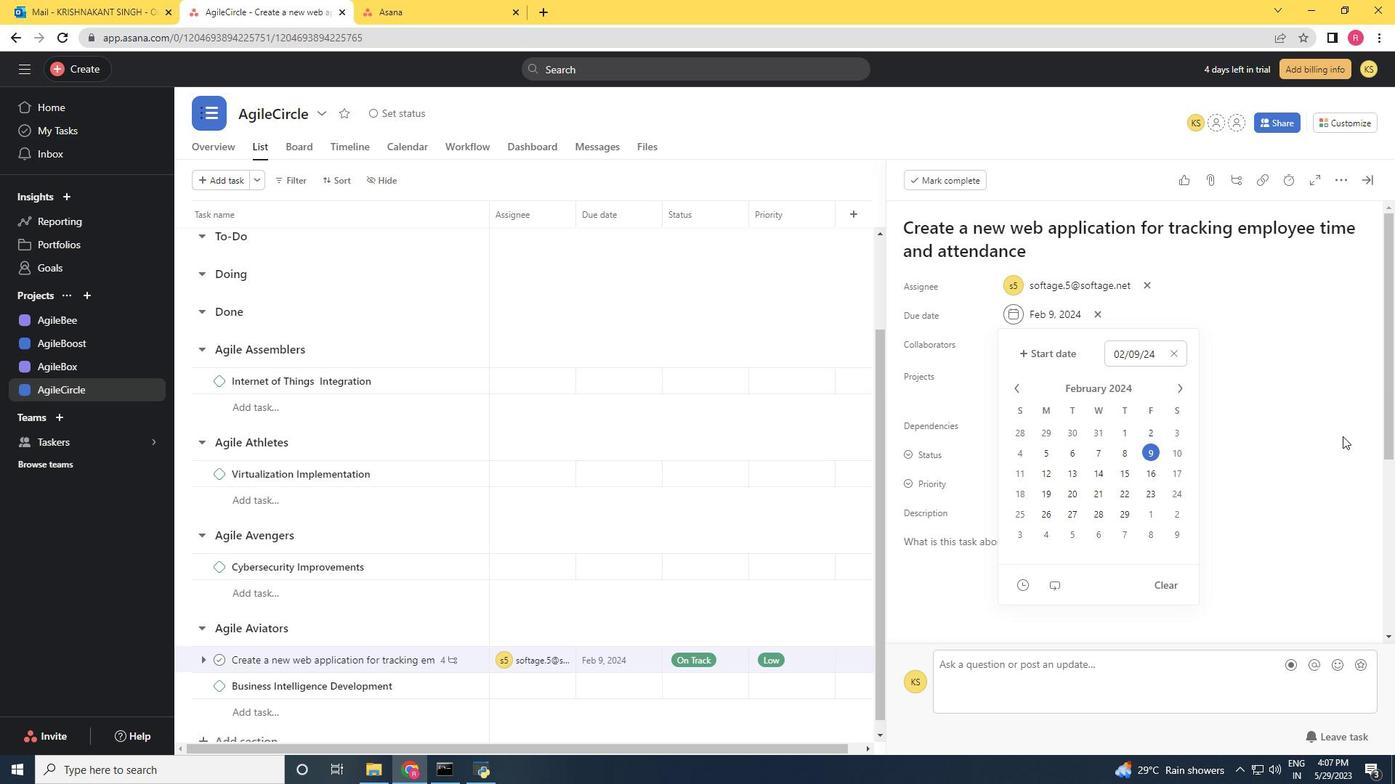 
Action: Mouse pressed left at (1354, 428)
Screenshot: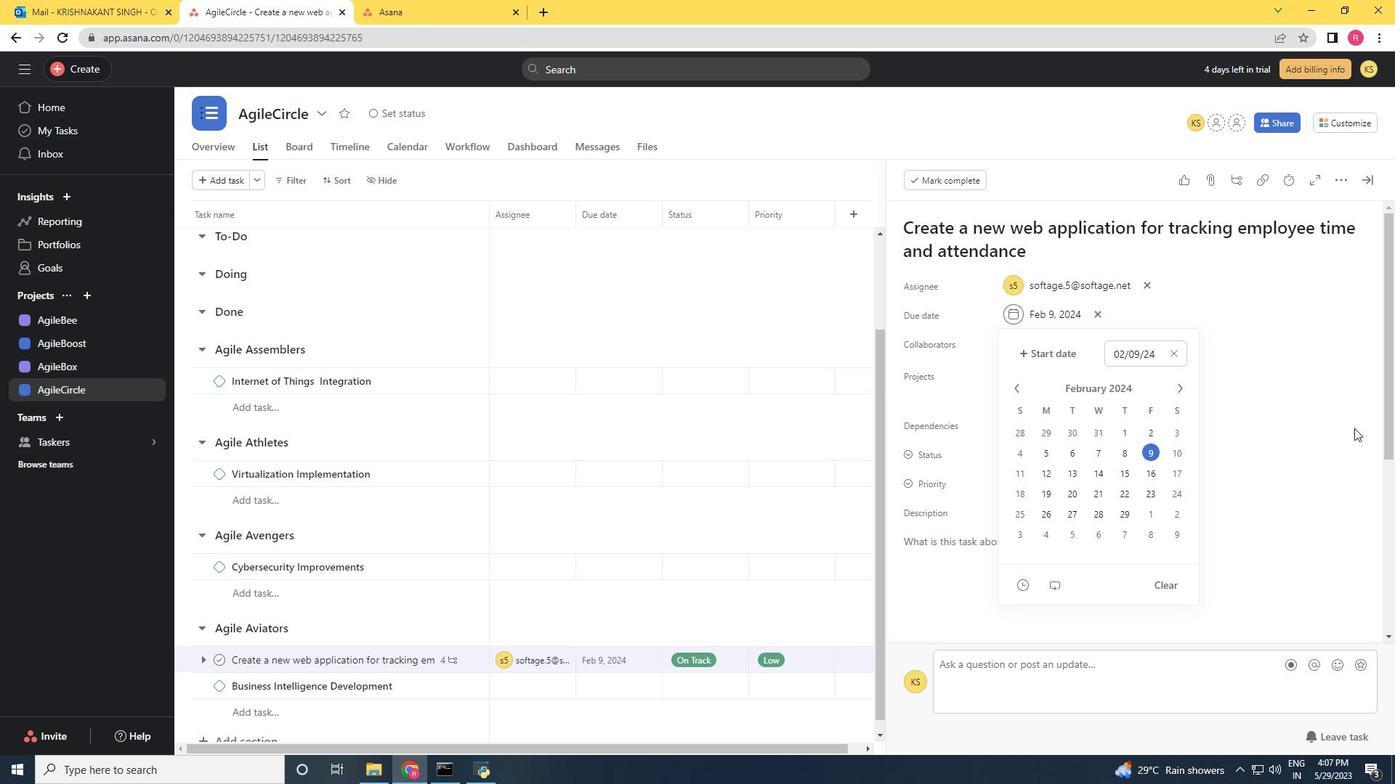 
Action: Mouse moved to (1370, 188)
Screenshot: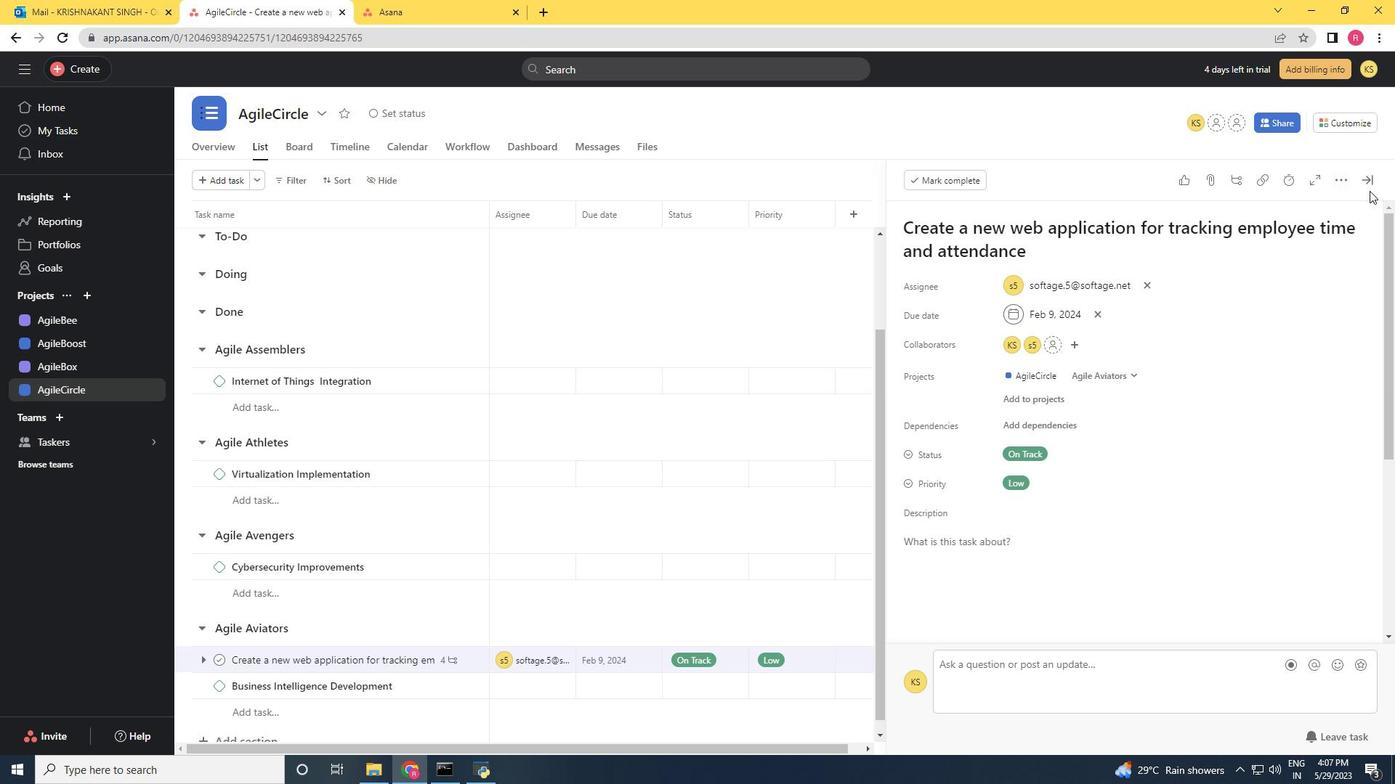 
Action: Mouse pressed left at (1370, 188)
Screenshot: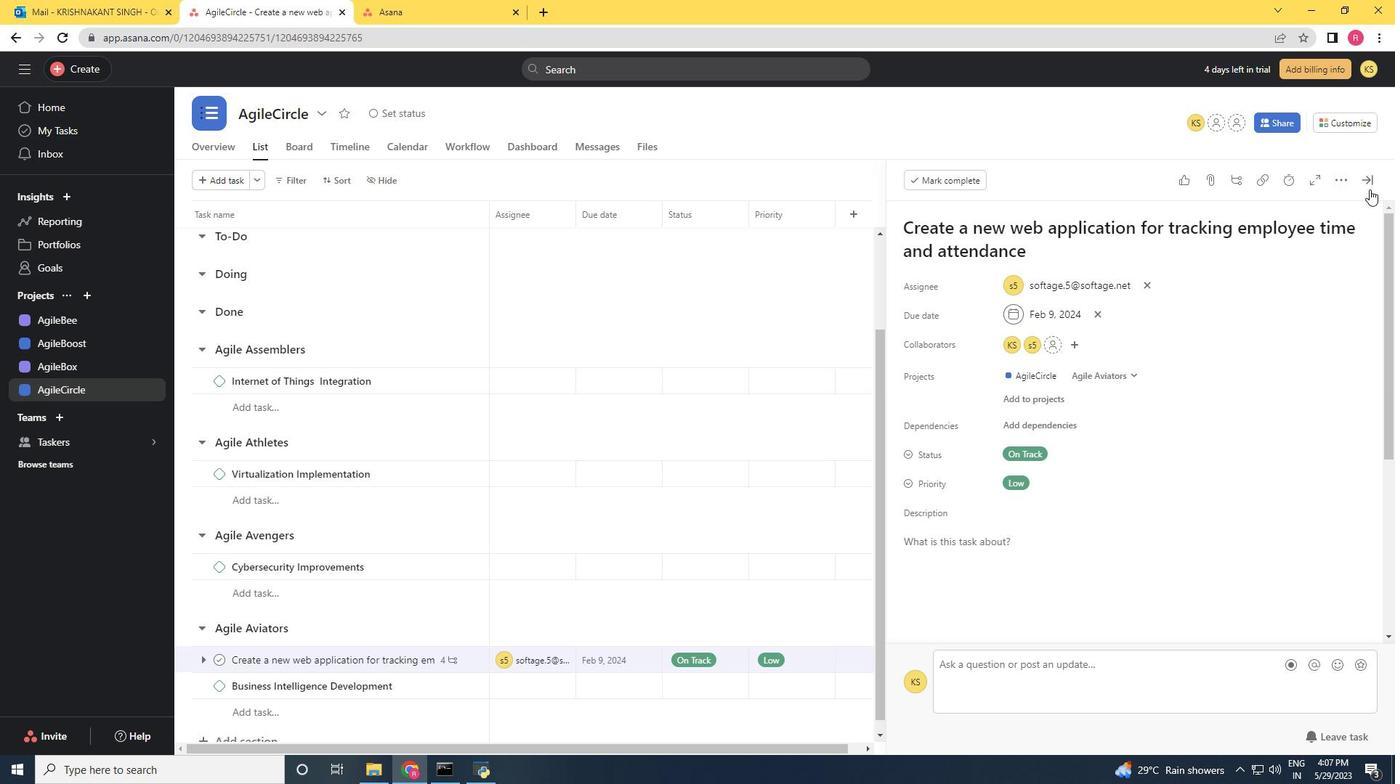 
